 Task: Create a due date automation trigger when advanced on, on the tuesday after a card is due add fields with custom field "Resume" set to a number lower than 1 and greater than 10 at 11:00 AM.
Action: Mouse moved to (1390, 116)
Screenshot: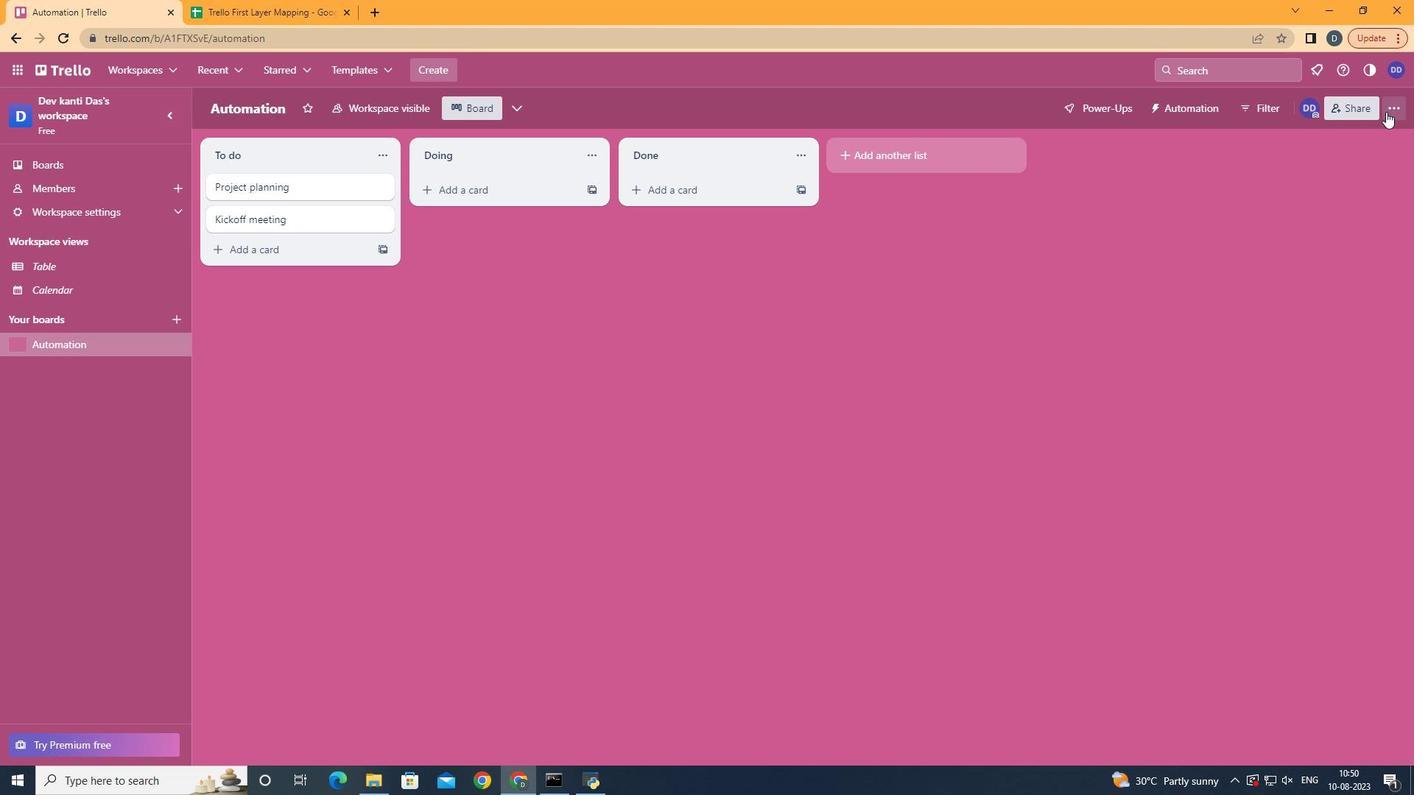 
Action: Mouse pressed left at (1390, 116)
Screenshot: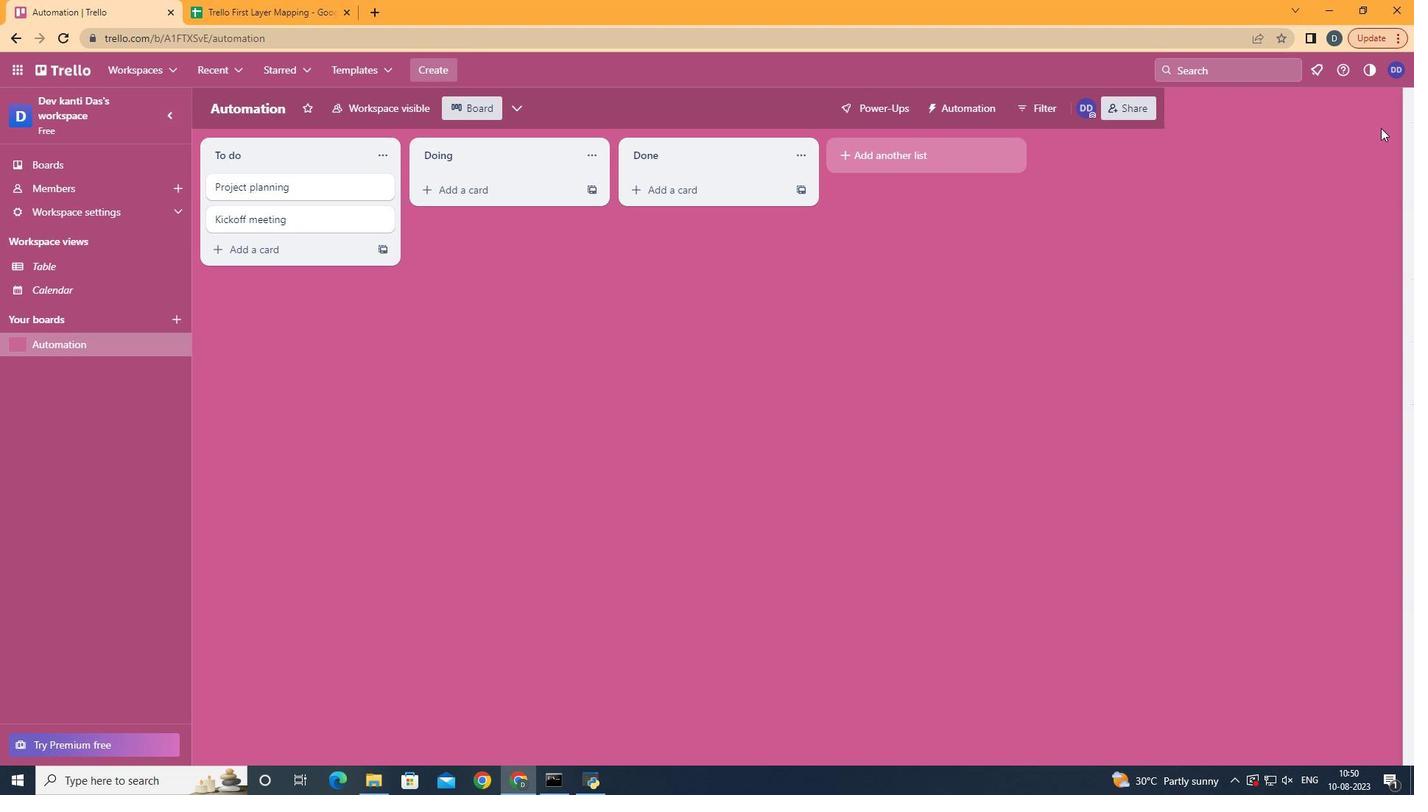 
Action: Mouse moved to (1308, 316)
Screenshot: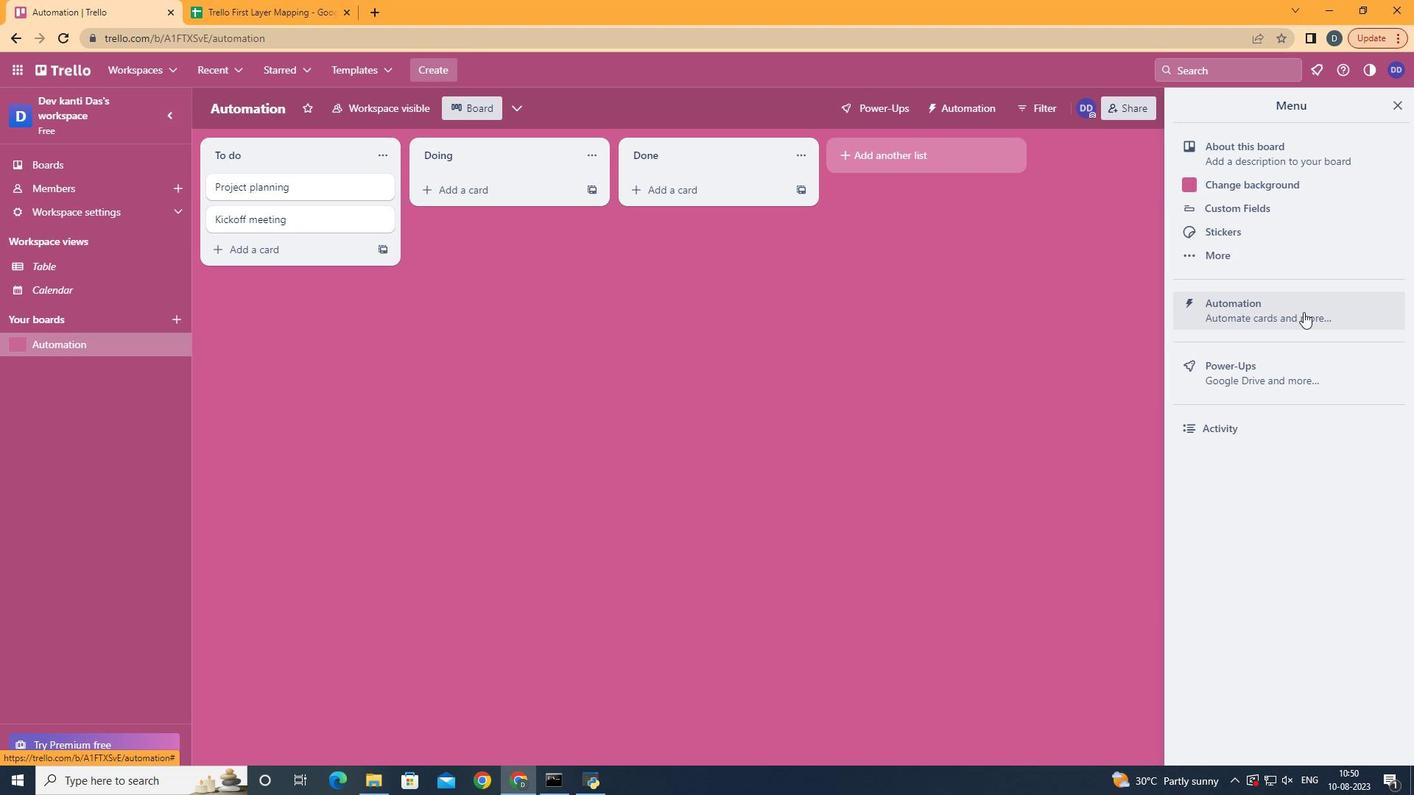 
Action: Mouse pressed left at (1308, 316)
Screenshot: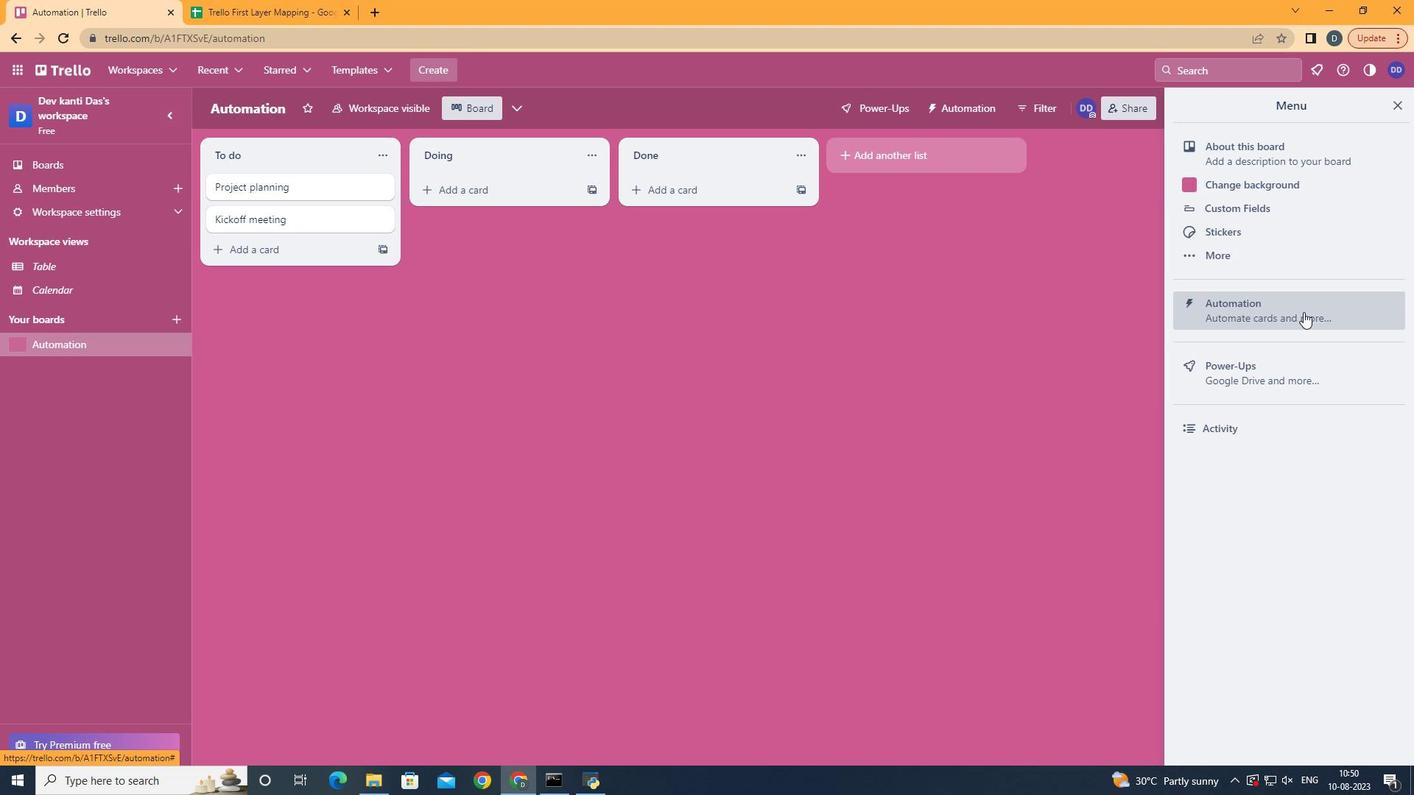 
Action: Mouse moved to (242, 296)
Screenshot: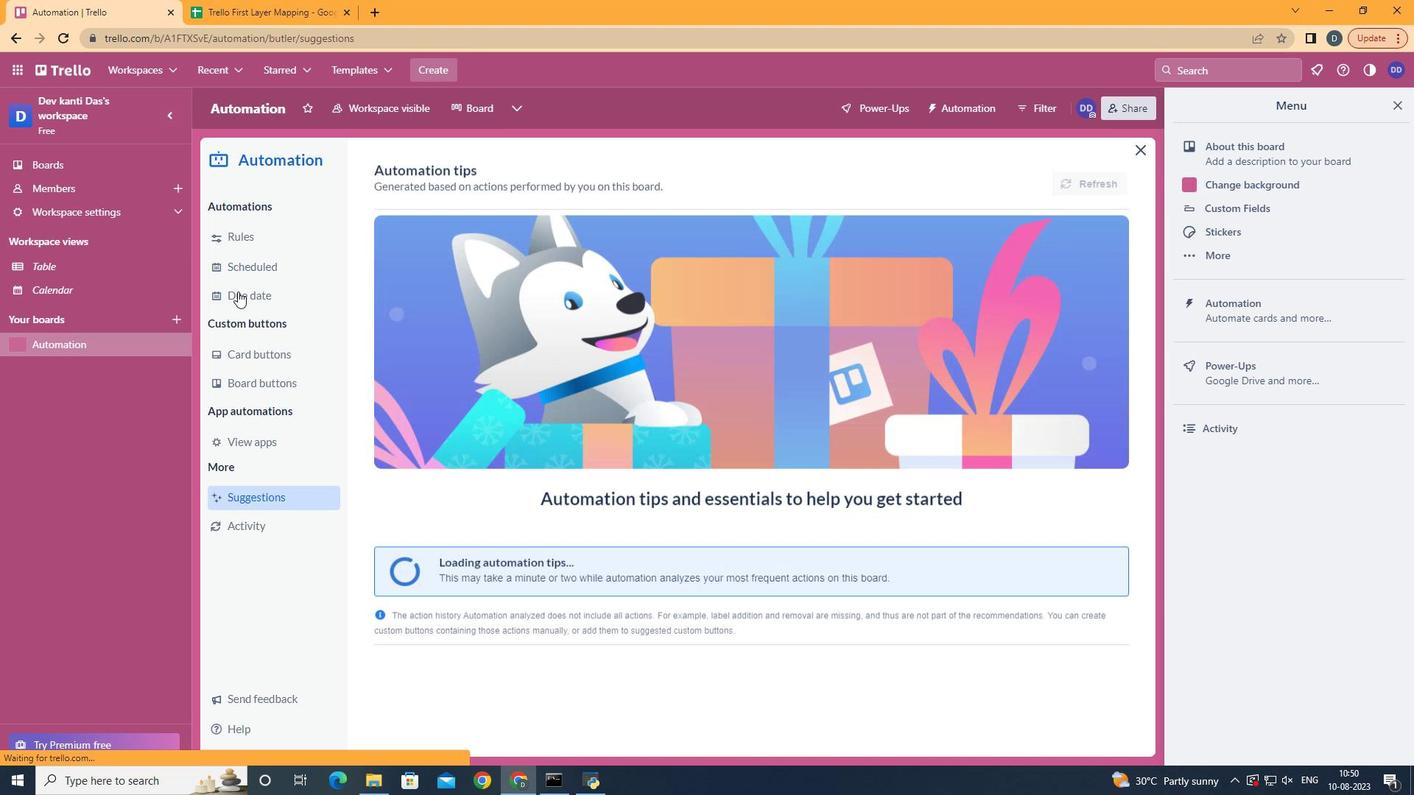 
Action: Mouse pressed left at (242, 296)
Screenshot: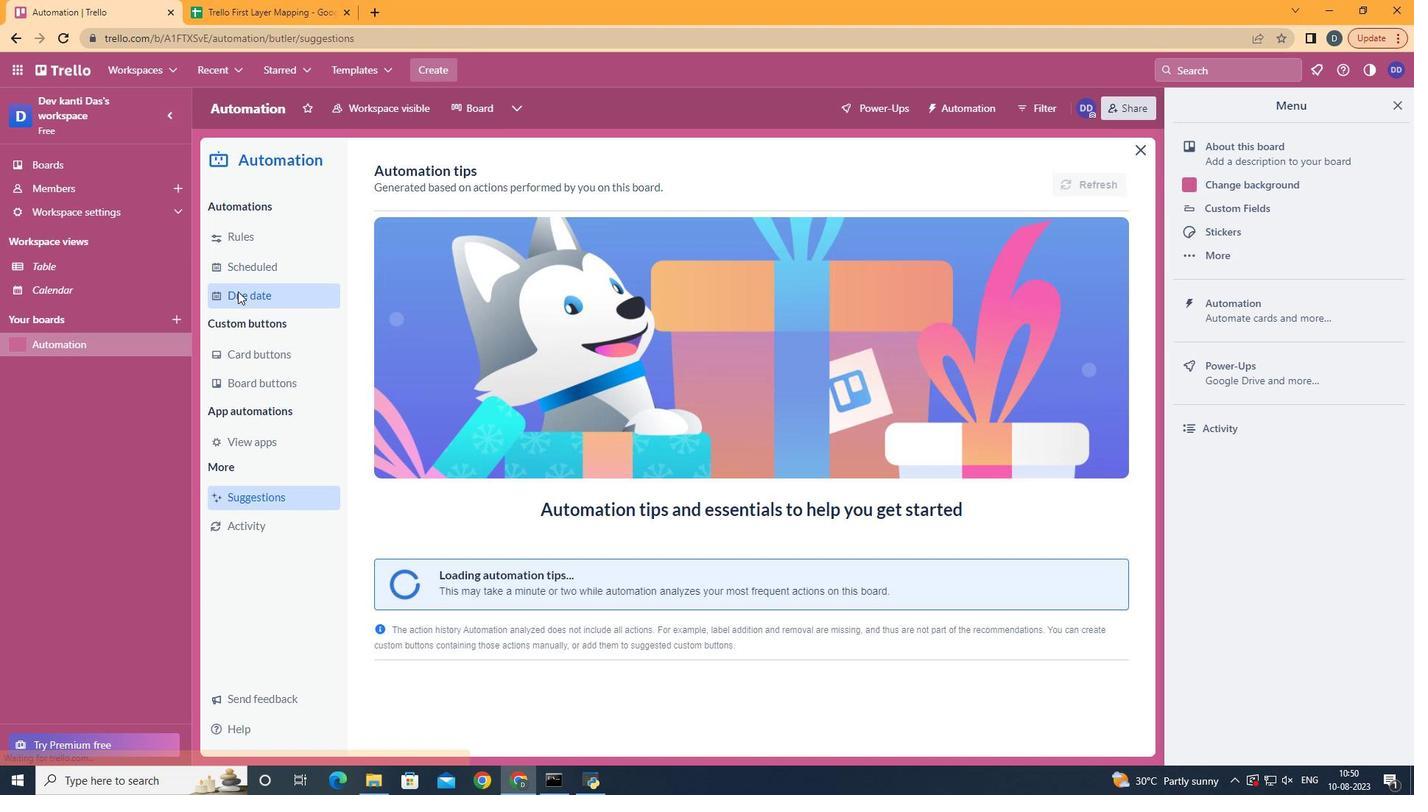 
Action: Mouse moved to (1032, 182)
Screenshot: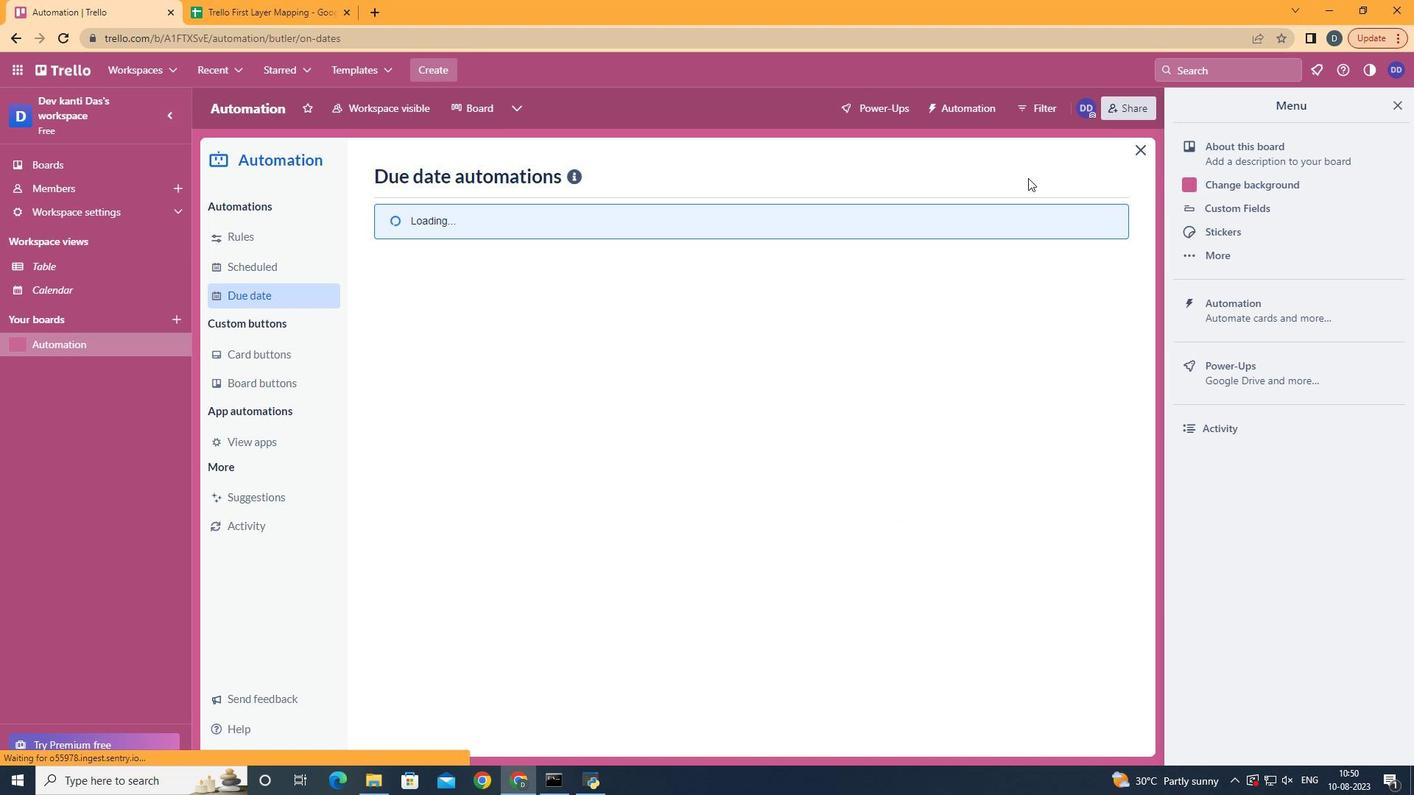 
Action: Mouse pressed left at (1032, 182)
Screenshot: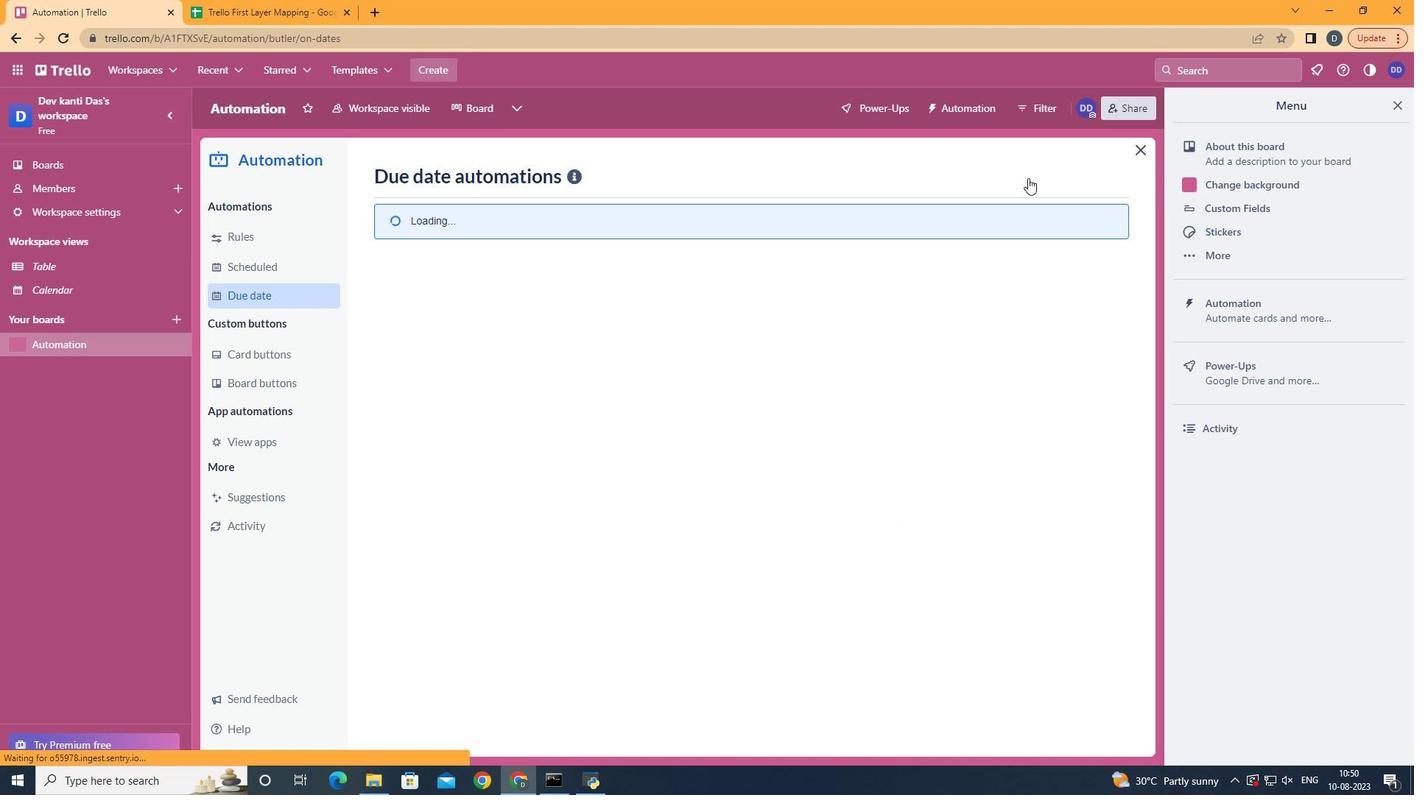 
Action: Mouse pressed left at (1032, 182)
Screenshot: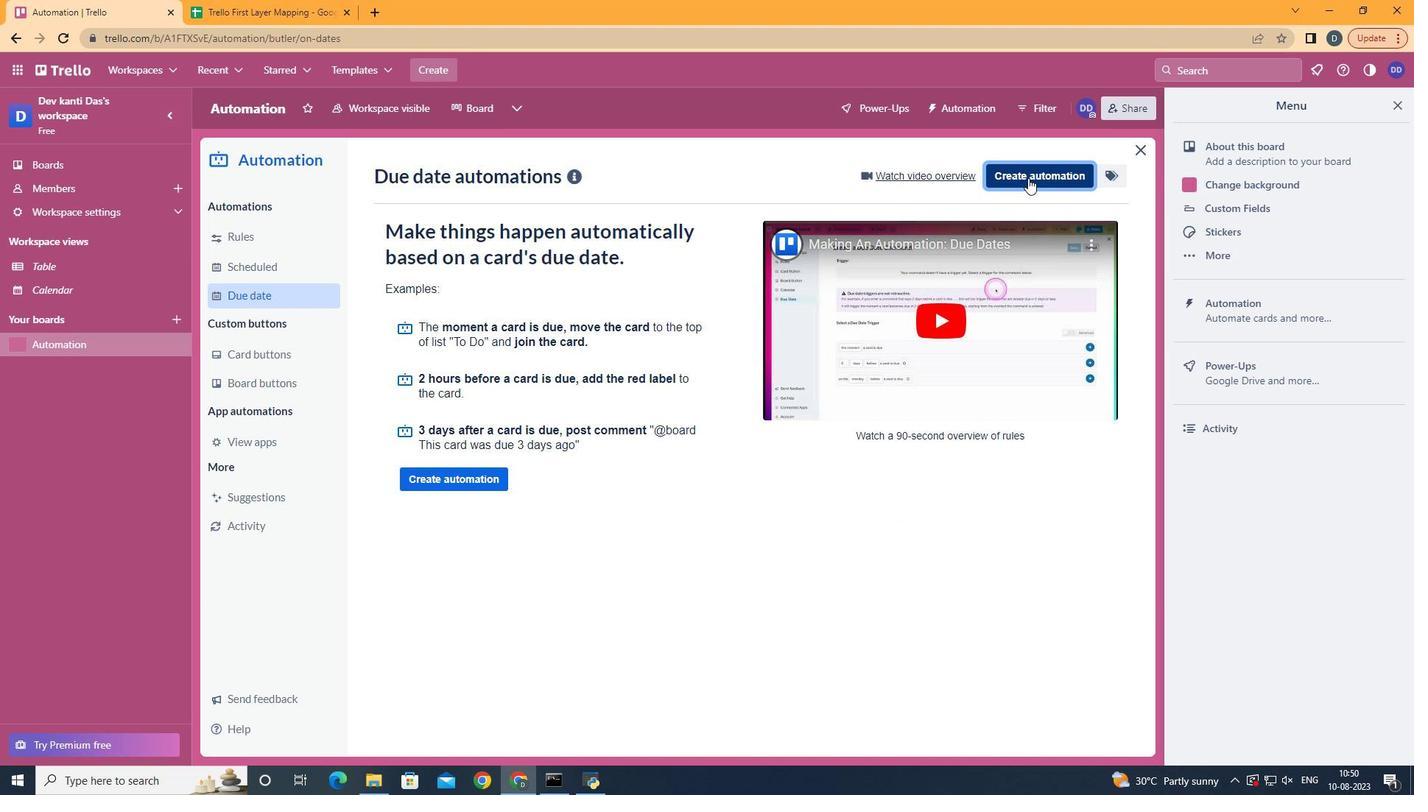 
Action: Mouse moved to (800, 322)
Screenshot: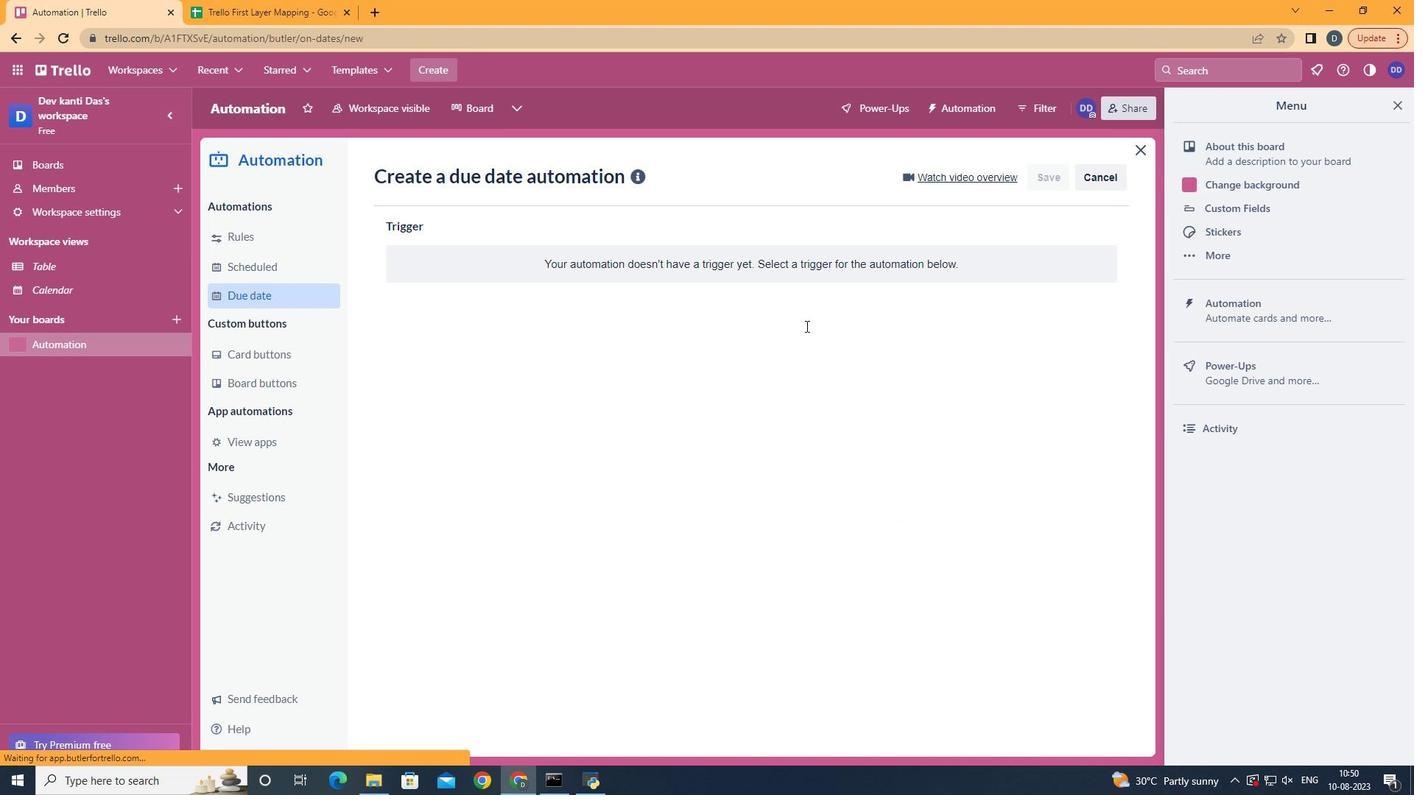
Action: Mouse pressed left at (800, 322)
Screenshot: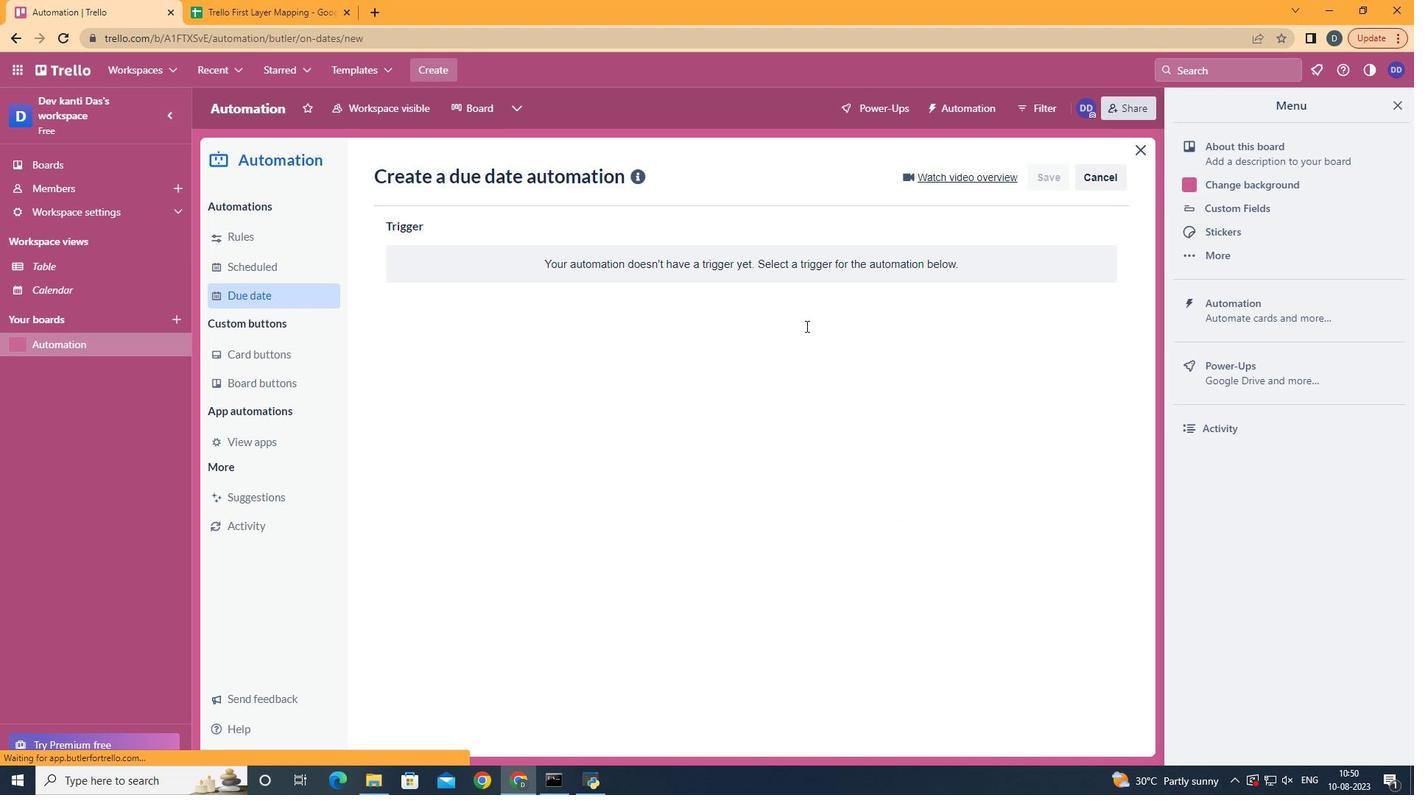 
Action: Mouse moved to (477, 422)
Screenshot: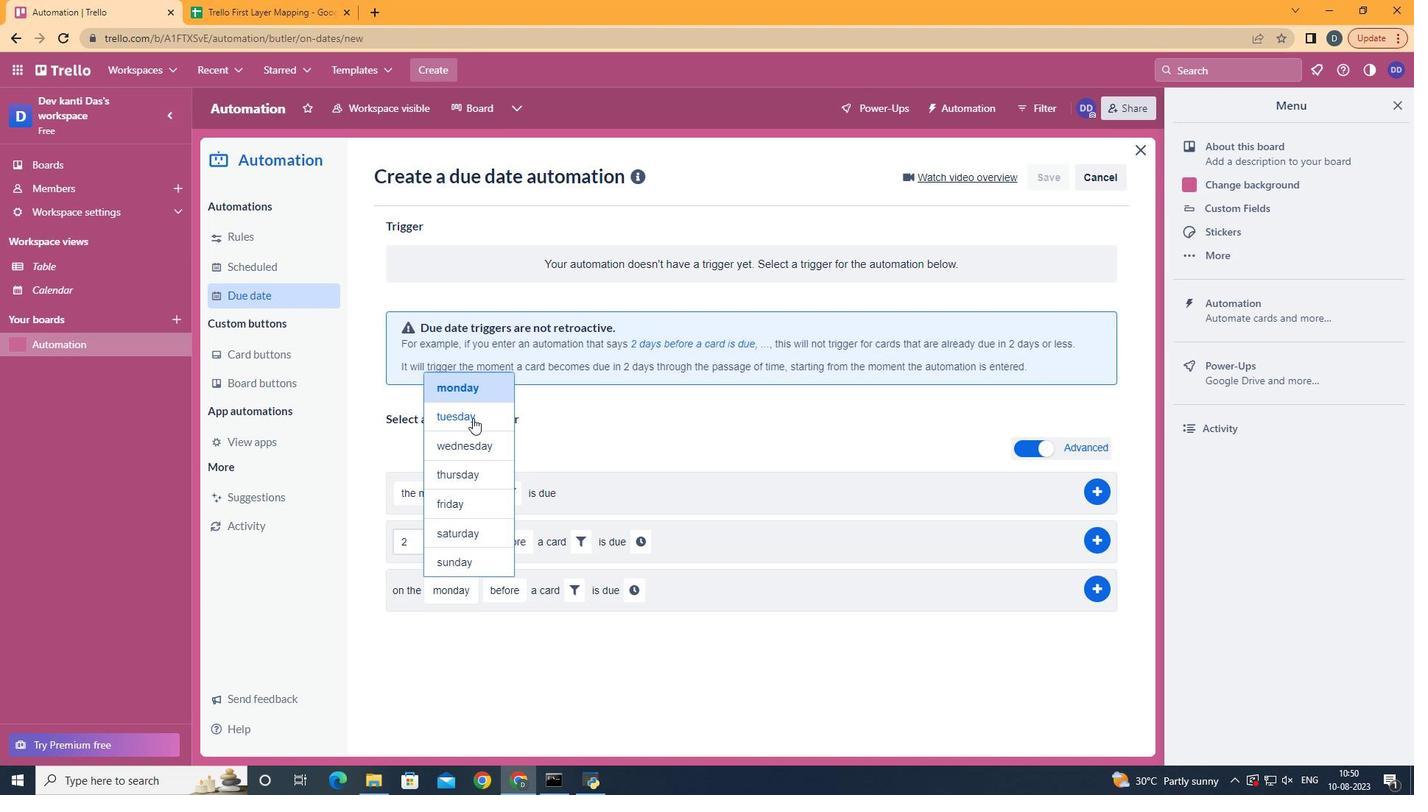 
Action: Mouse pressed left at (477, 422)
Screenshot: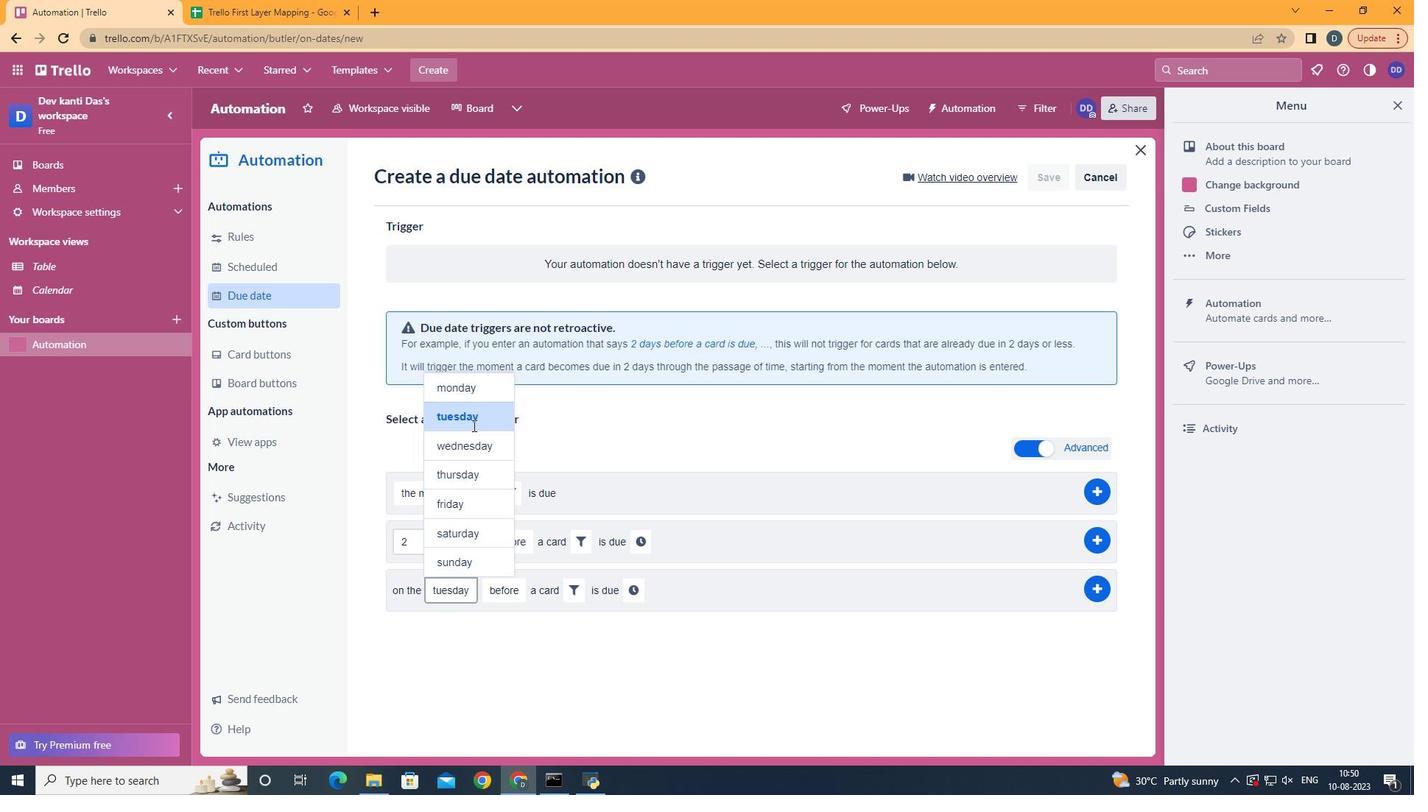 
Action: Mouse moved to (525, 647)
Screenshot: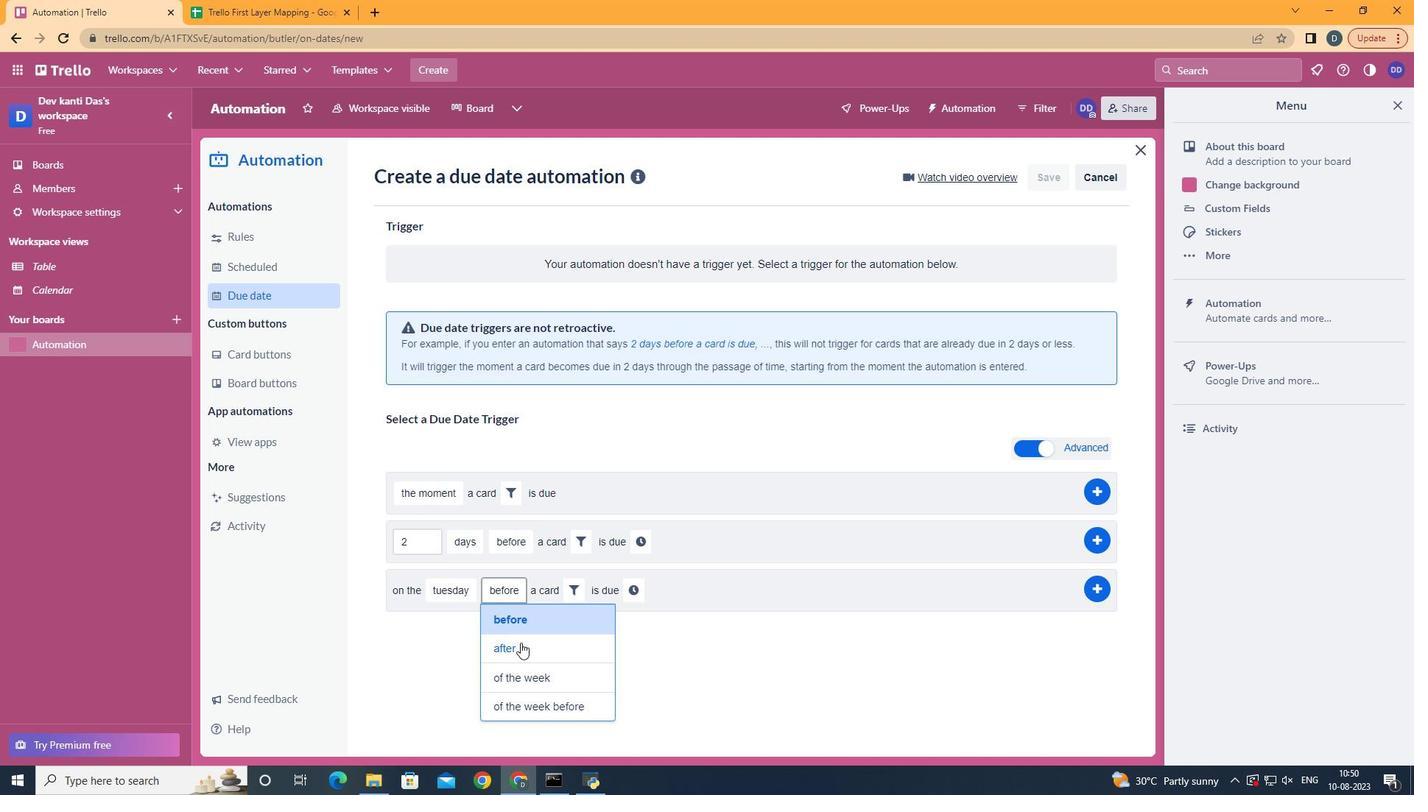 
Action: Mouse pressed left at (525, 647)
Screenshot: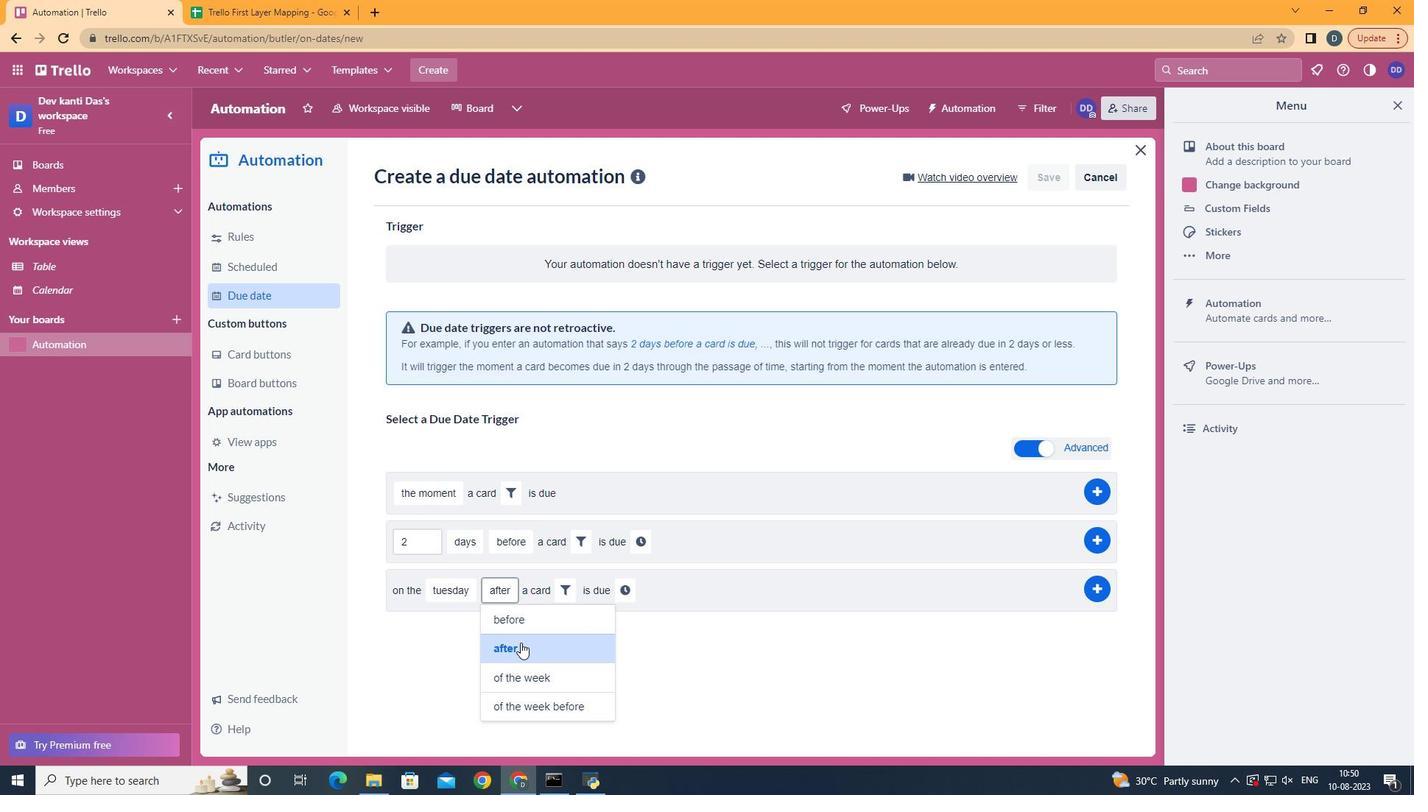 
Action: Mouse moved to (565, 604)
Screenshot: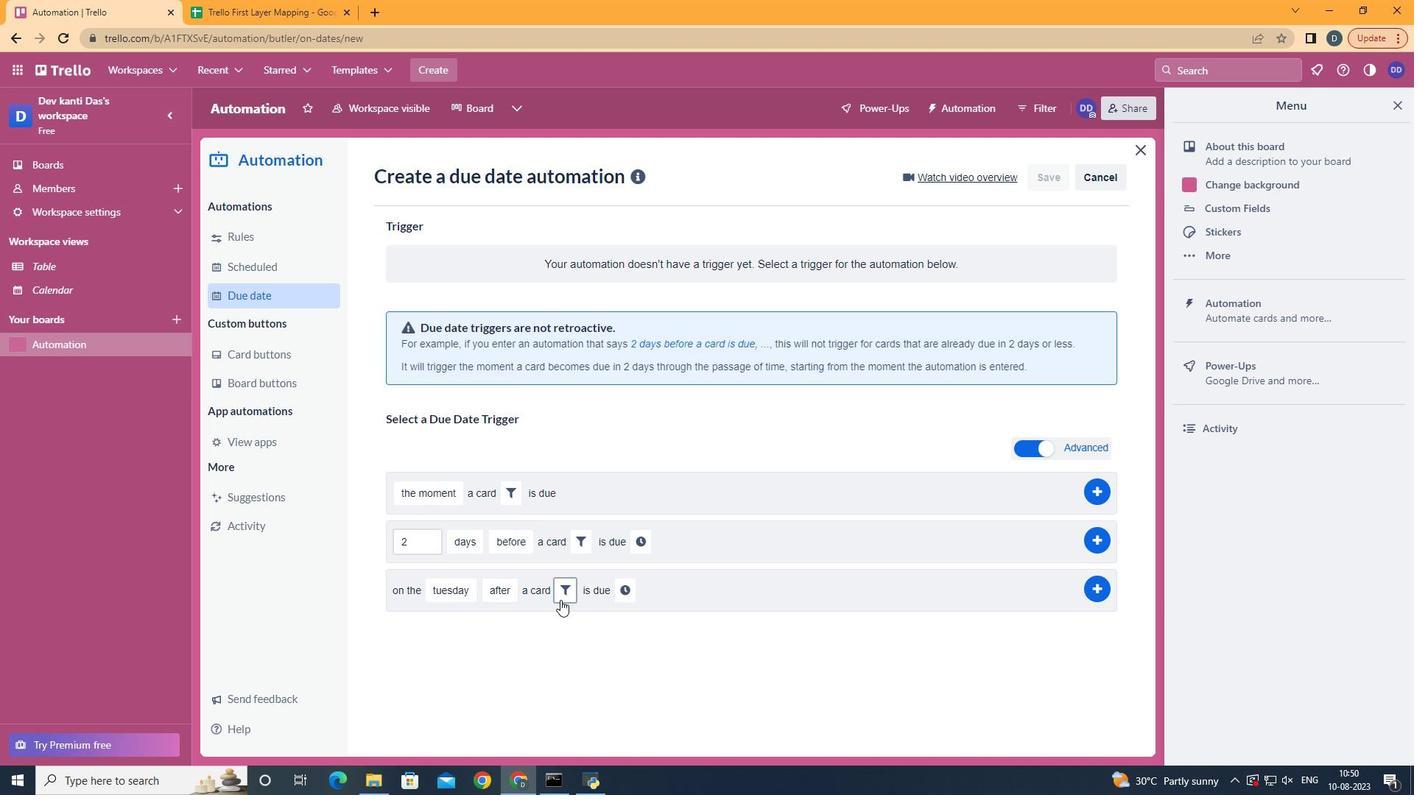 
Action: Mouse pressed left at (565, 604)
Screenshot: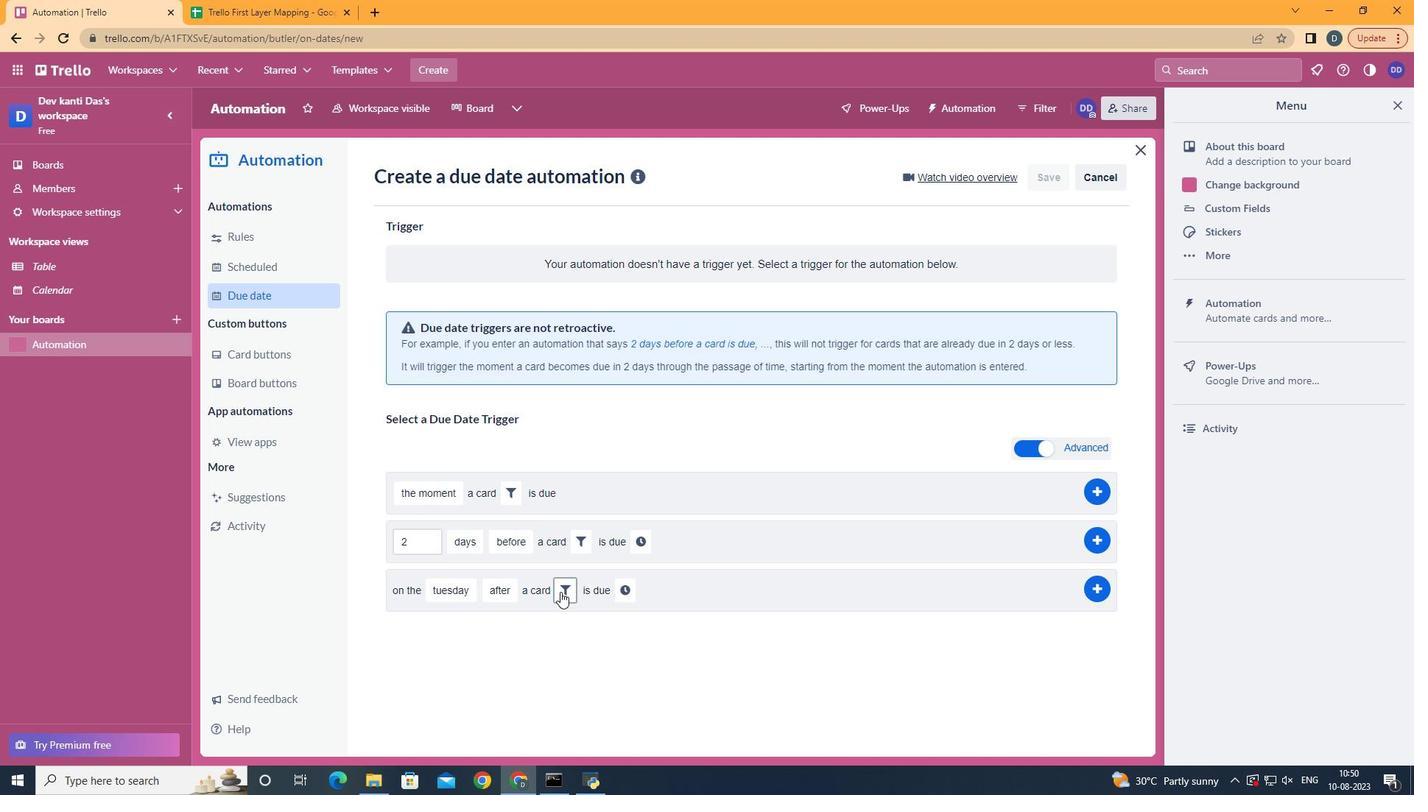 
Action: Mouse moved to (813, 636)
Screenshot: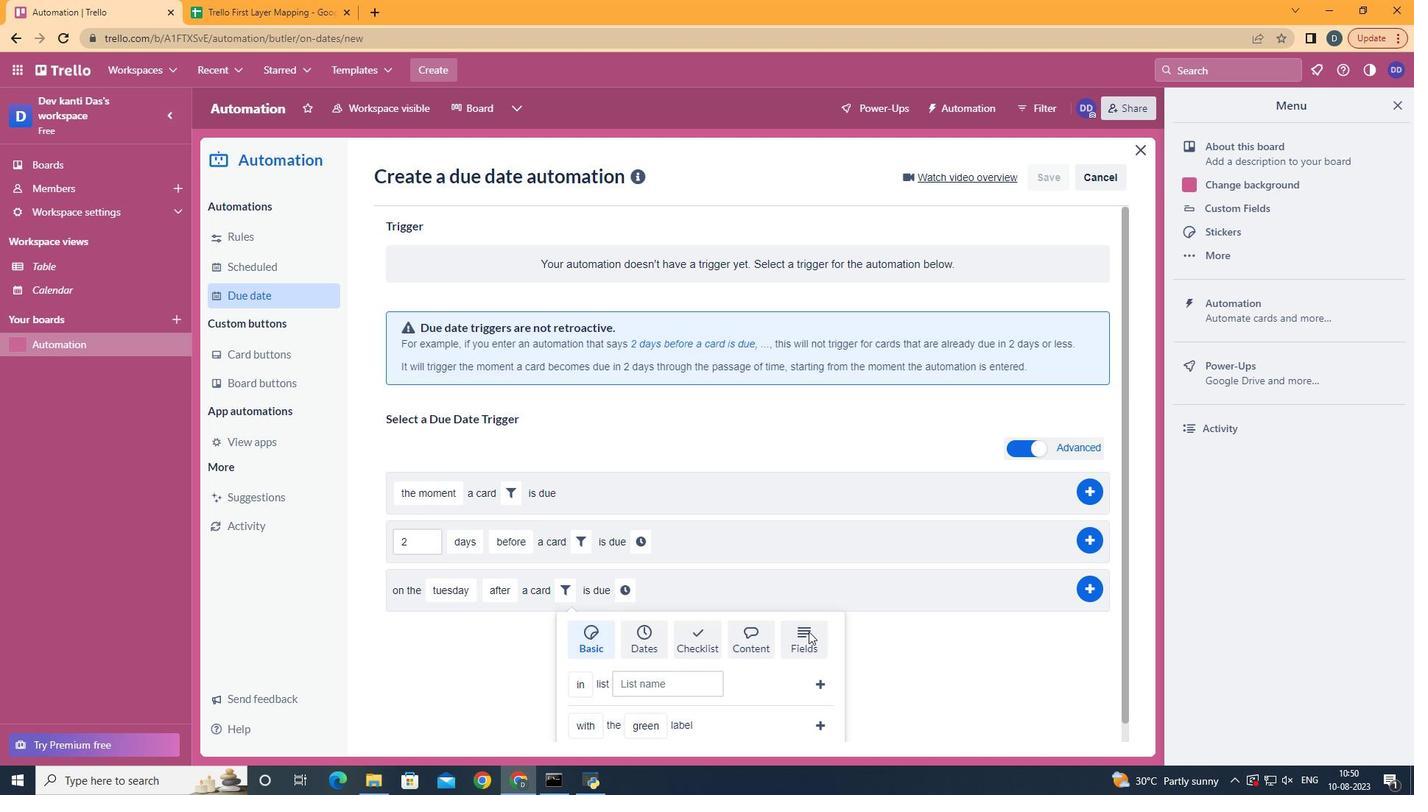 
Action: Mouse pressed left at (813, 636)
Screenshot: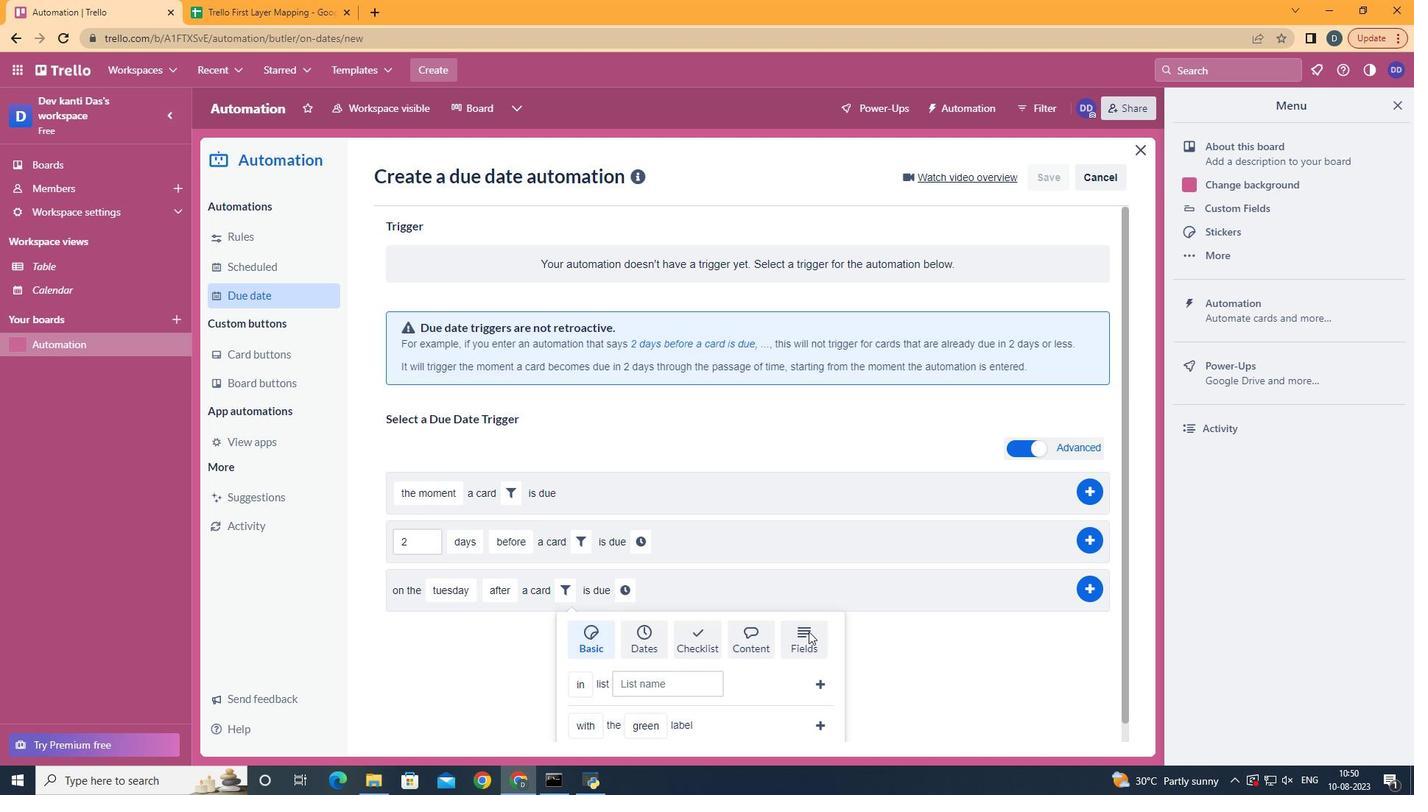 
Action: Mouse moved to (813, 636)
Screenshot: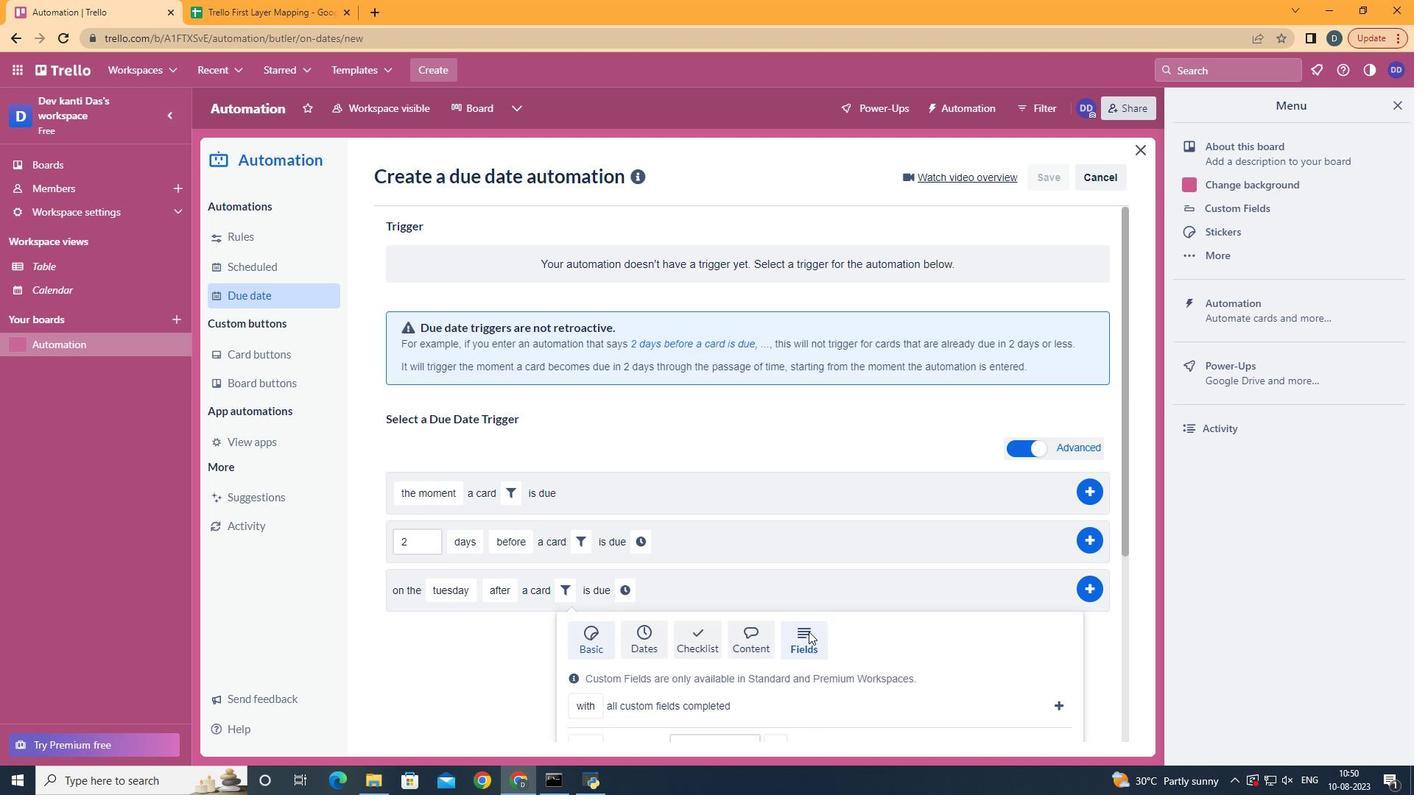 
Action: Mouse scrolled (813, 635) with delta (0, 0)
Screenshot: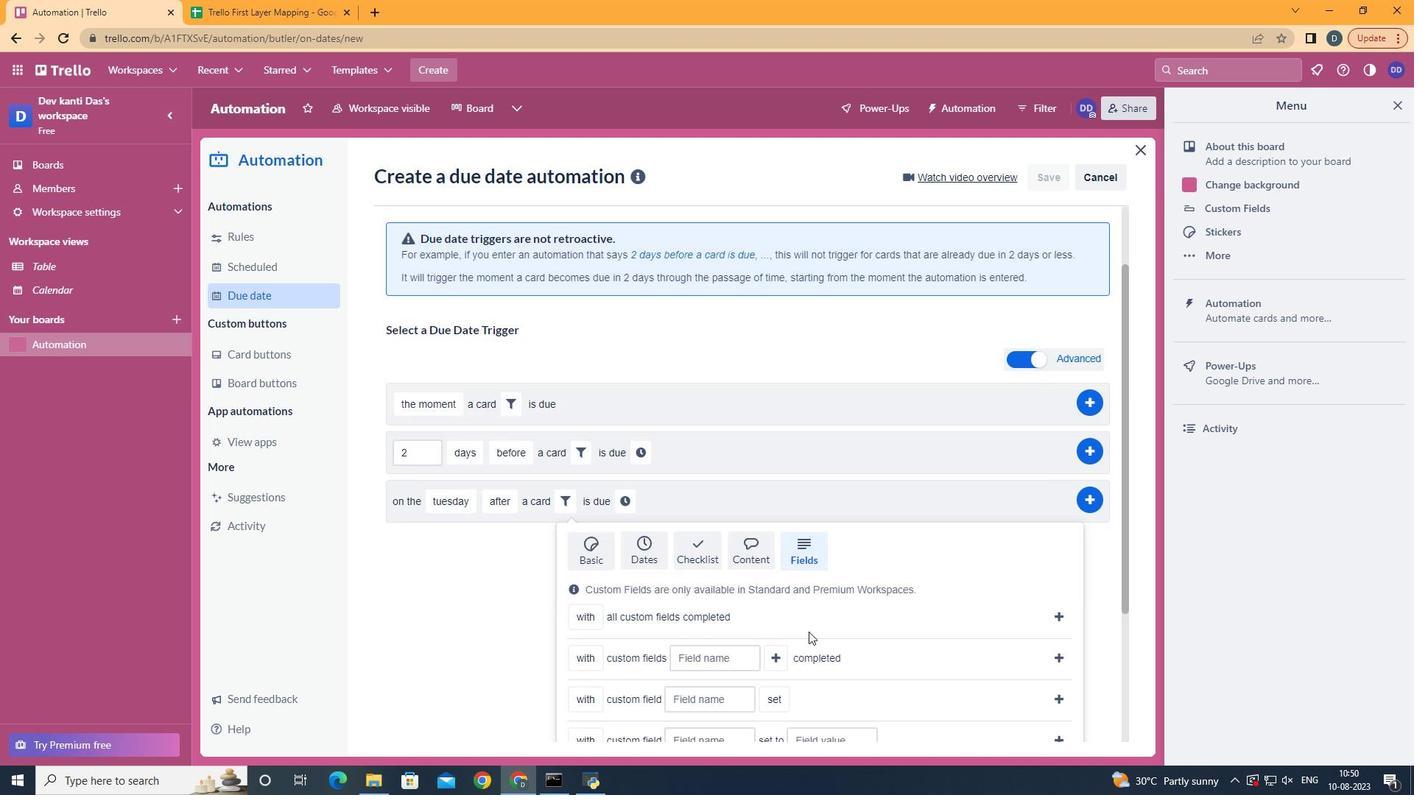 
Action: Mouse scrolled (813, 635) with delta (0, 0)
Screenshot: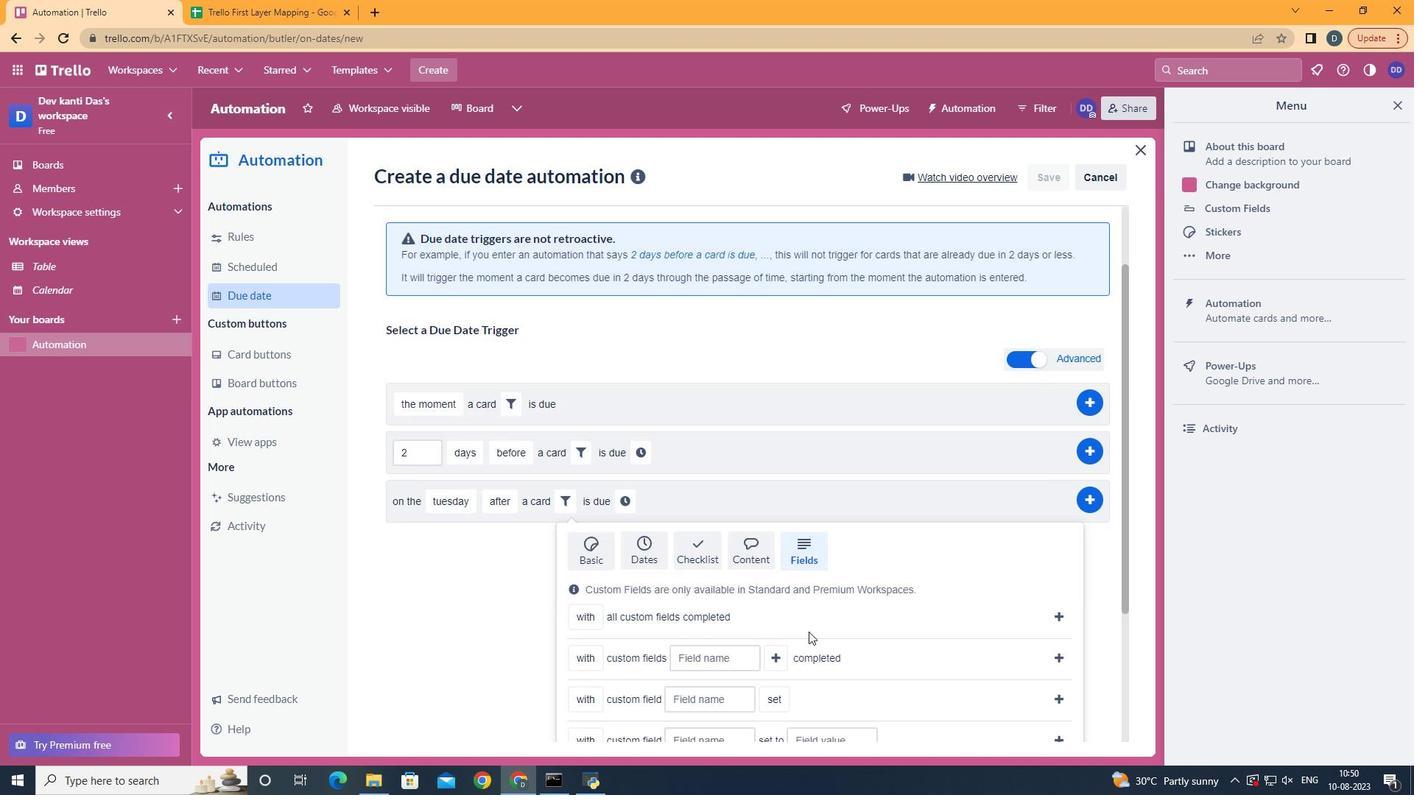 
Action: Mouse scrolled (813, 635) with delta (0, 0)
Screenshot: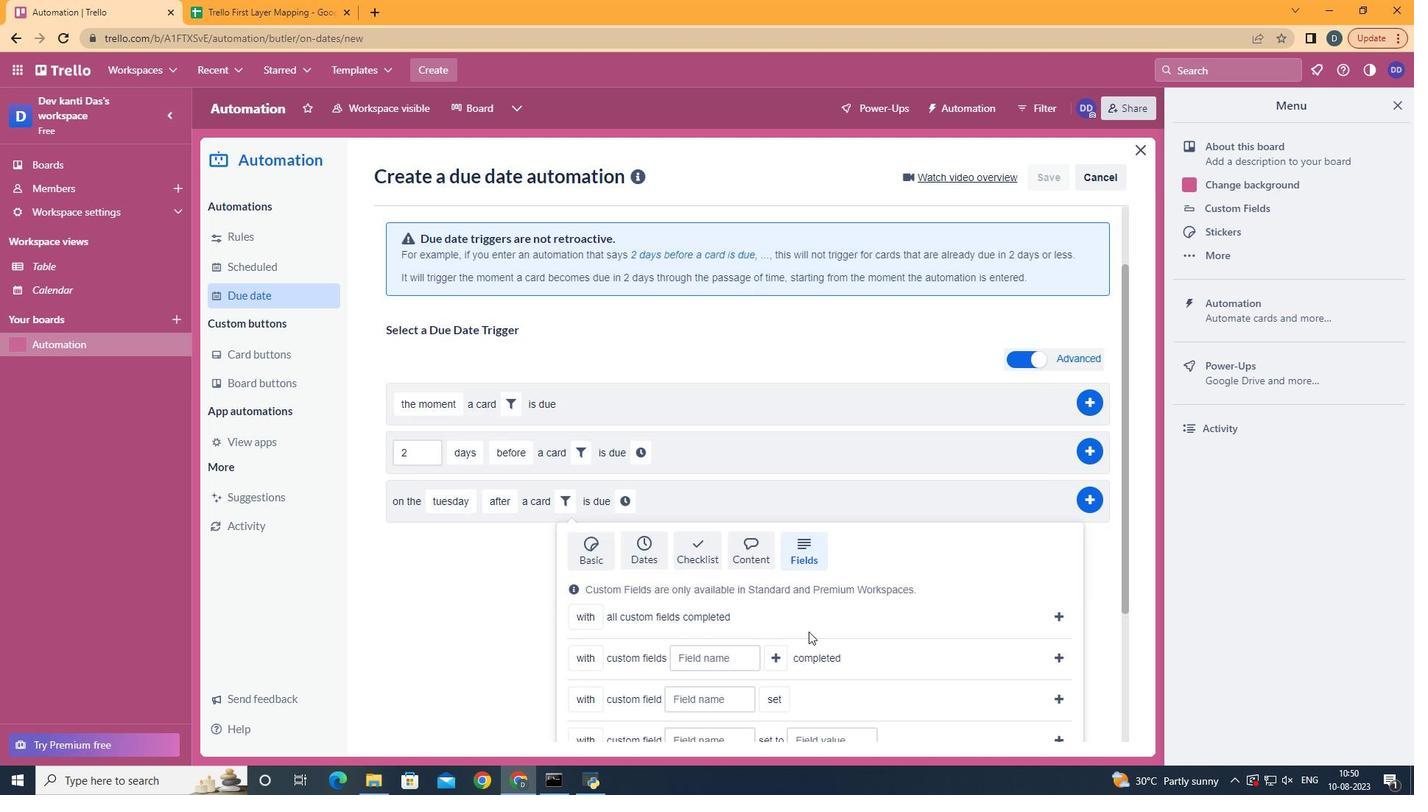 
Action: Mouse scrolled (813, 635) with delta (0, 0)
Screenshot: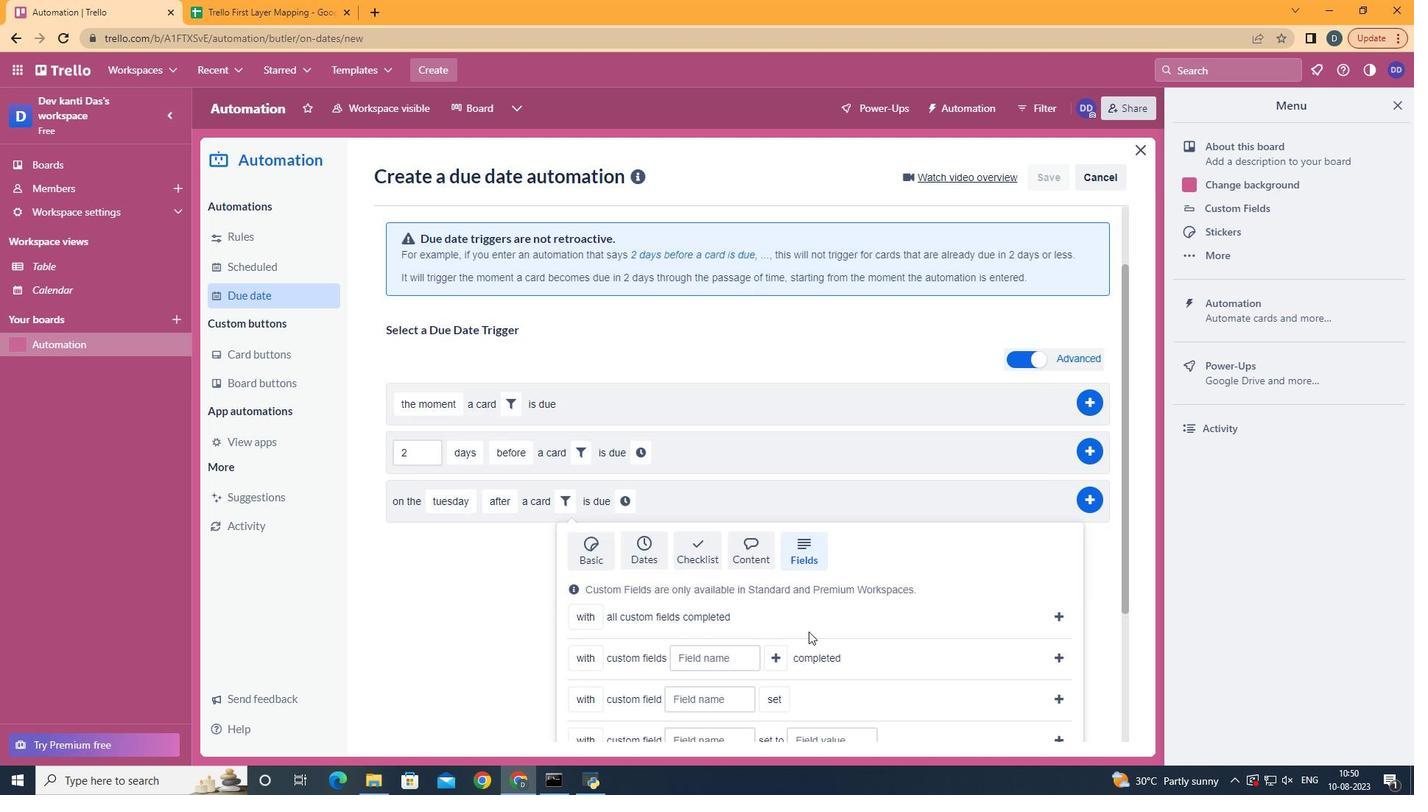 
Action: Mouse scrolled (813, 635) with delta (0, 0)
Screenshot: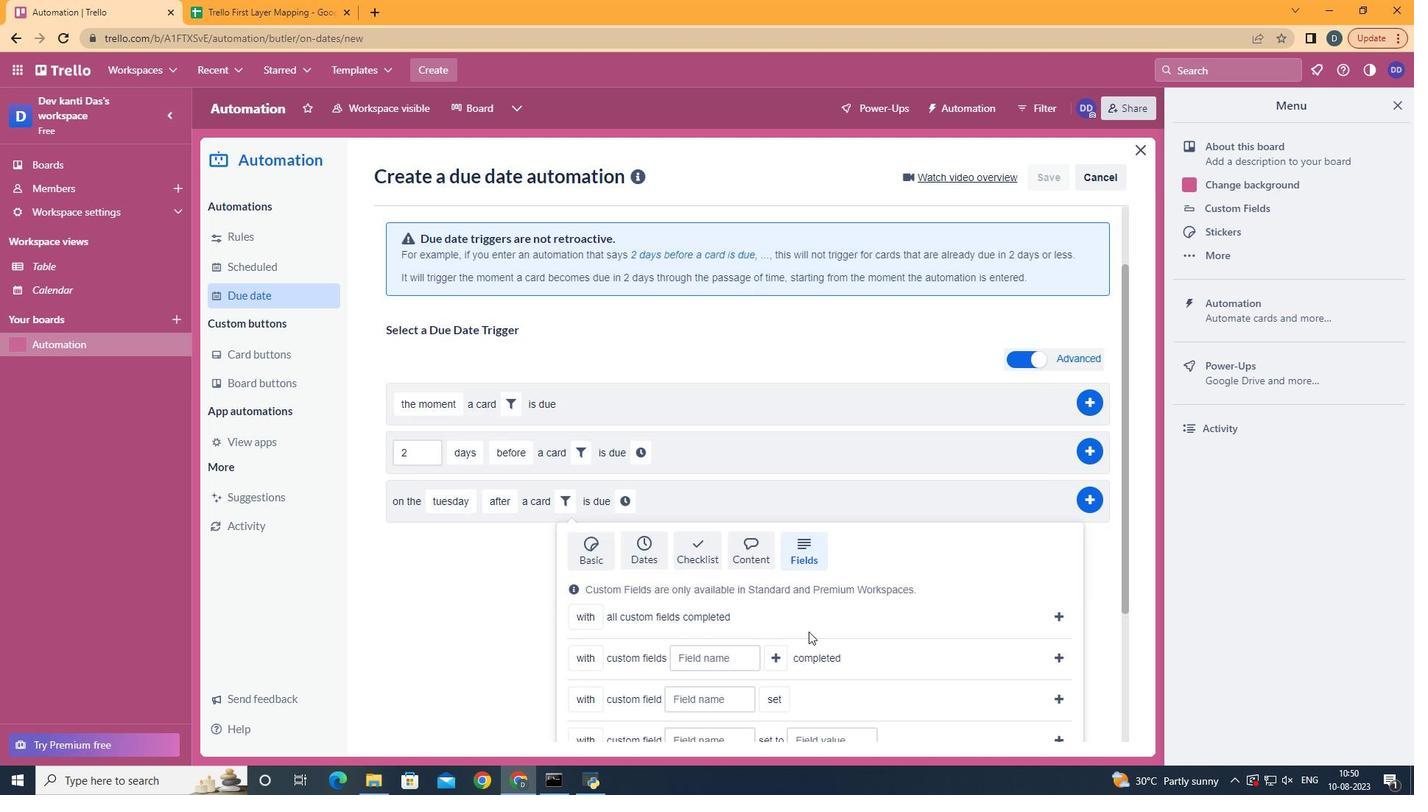 
Action: Mouse moved to (607, 653)
Screenshot: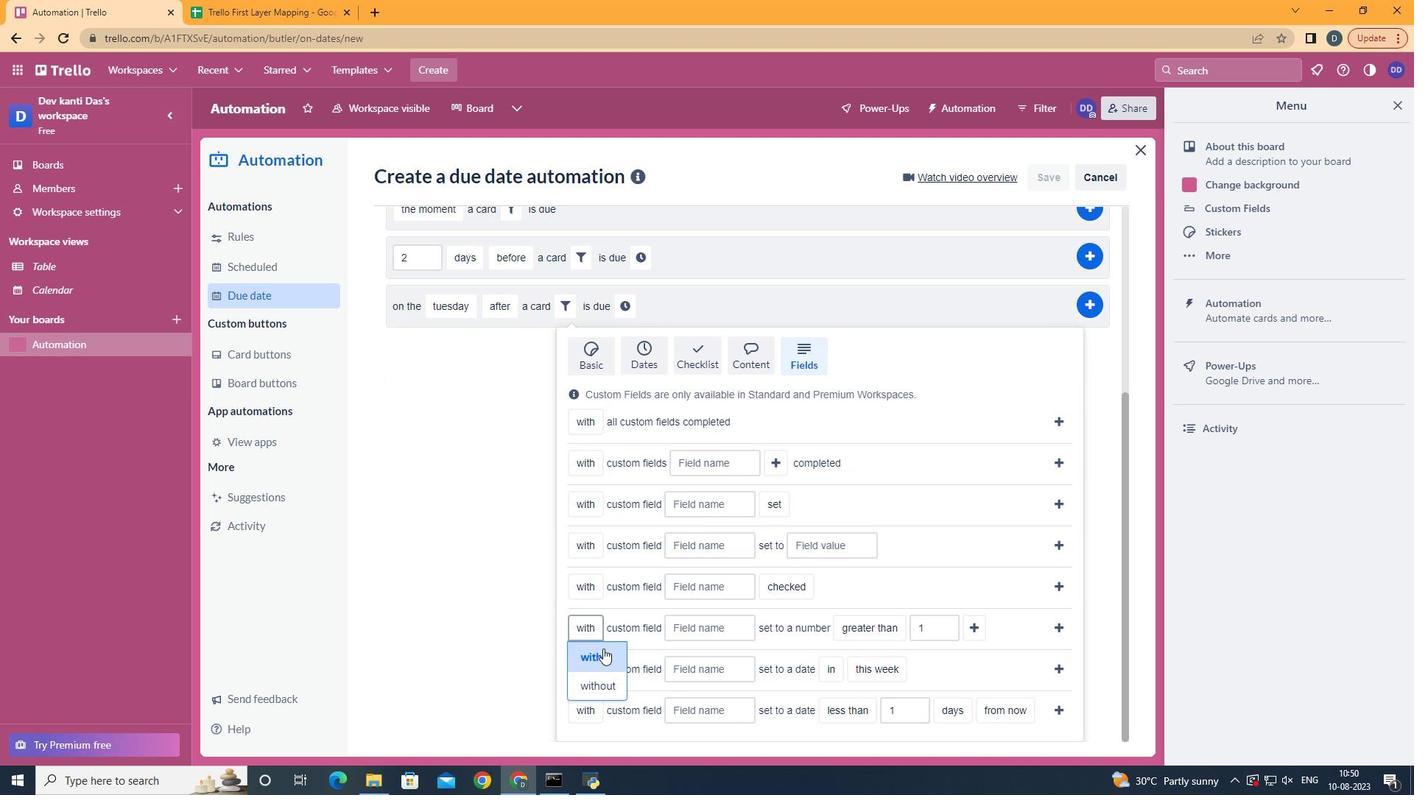 
Action: Mouse pressed left at (607, 653)
Screenshot: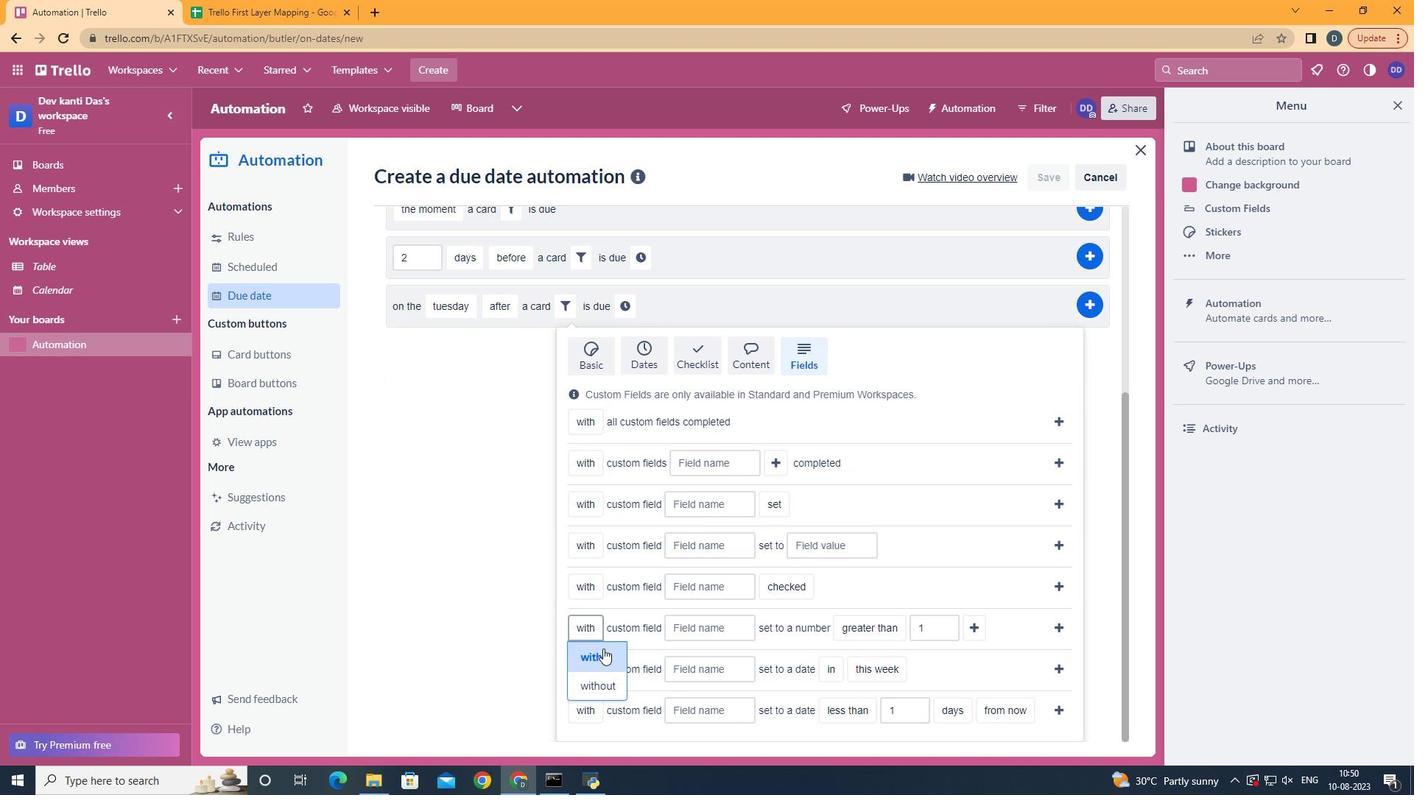 
Action: Mouse moved to (728, 620)
Screenshot: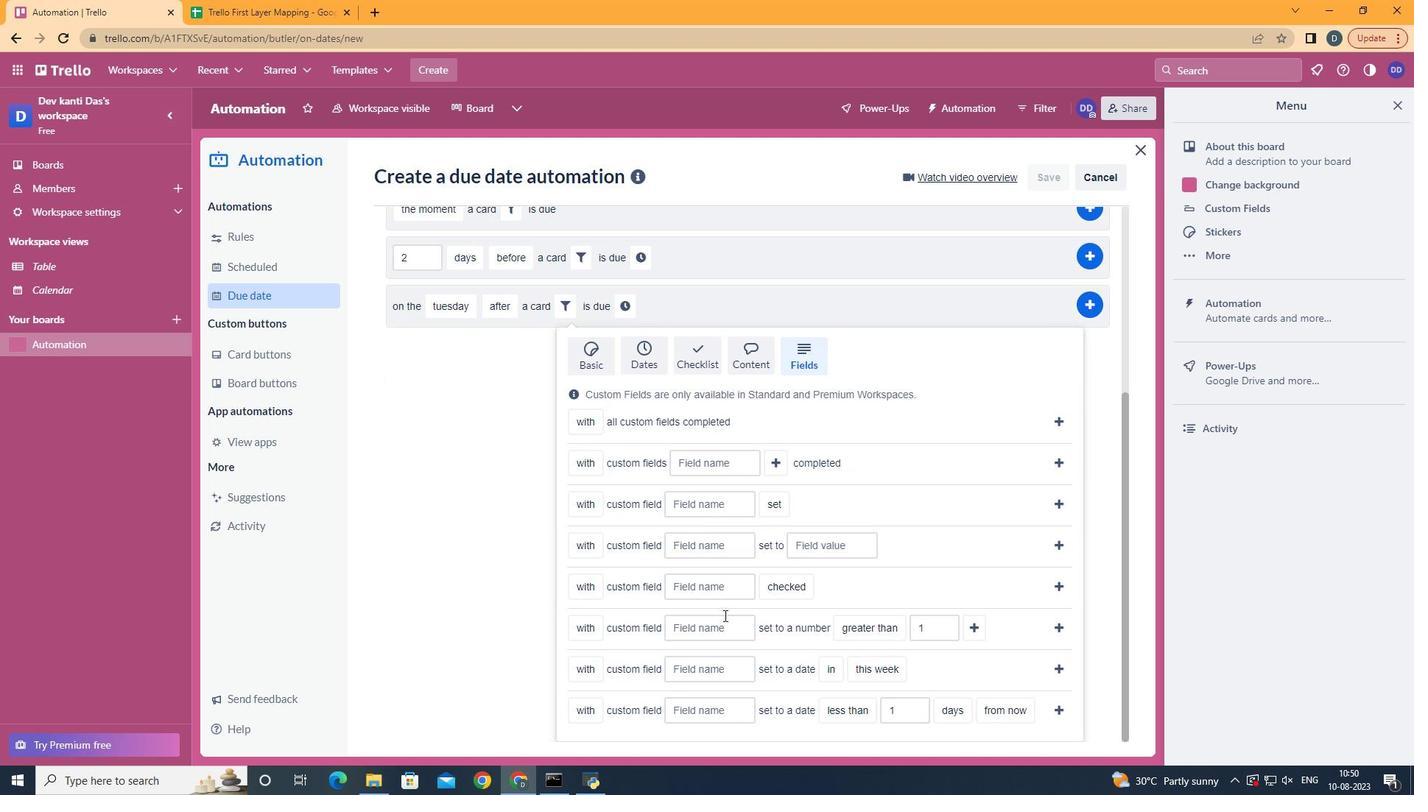 
Action: Mouse pressed left at (728, 620)
Screenshot: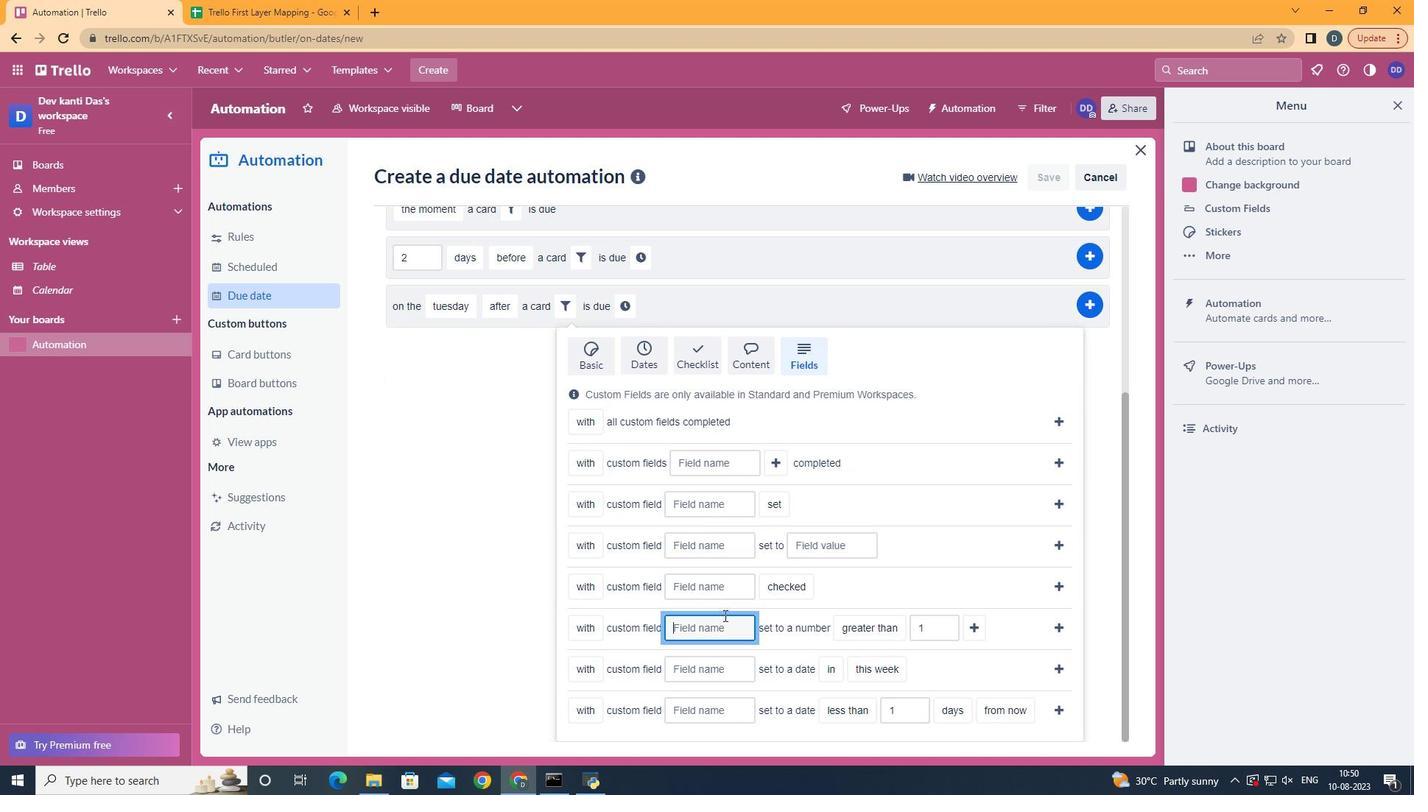 
Action: Key pressed <Key.shift>Resume
Screenshot: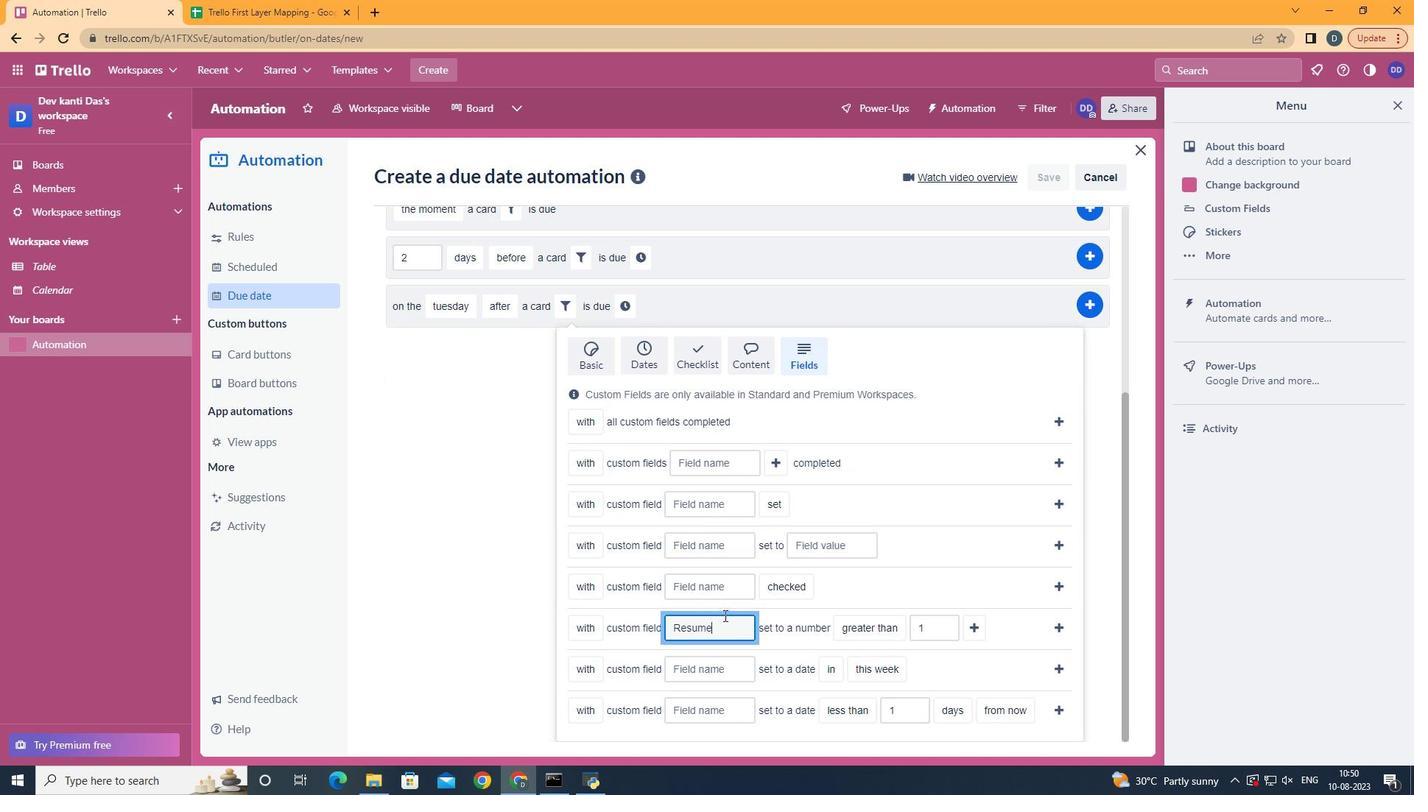 
Action: Mouse moved to (901, 577)
Screenshot: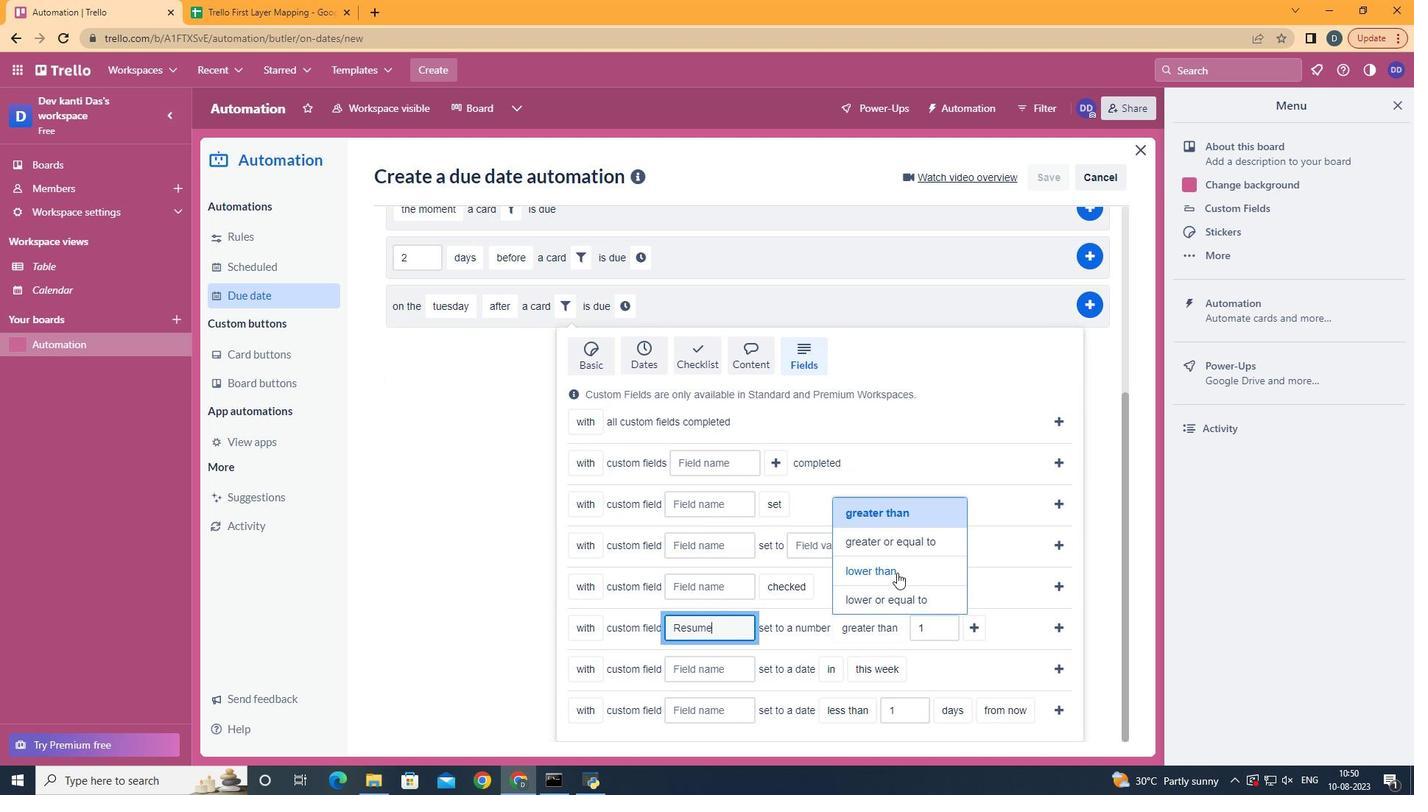 
Action: Mouse pressed left at (901, 577)
Screenshot: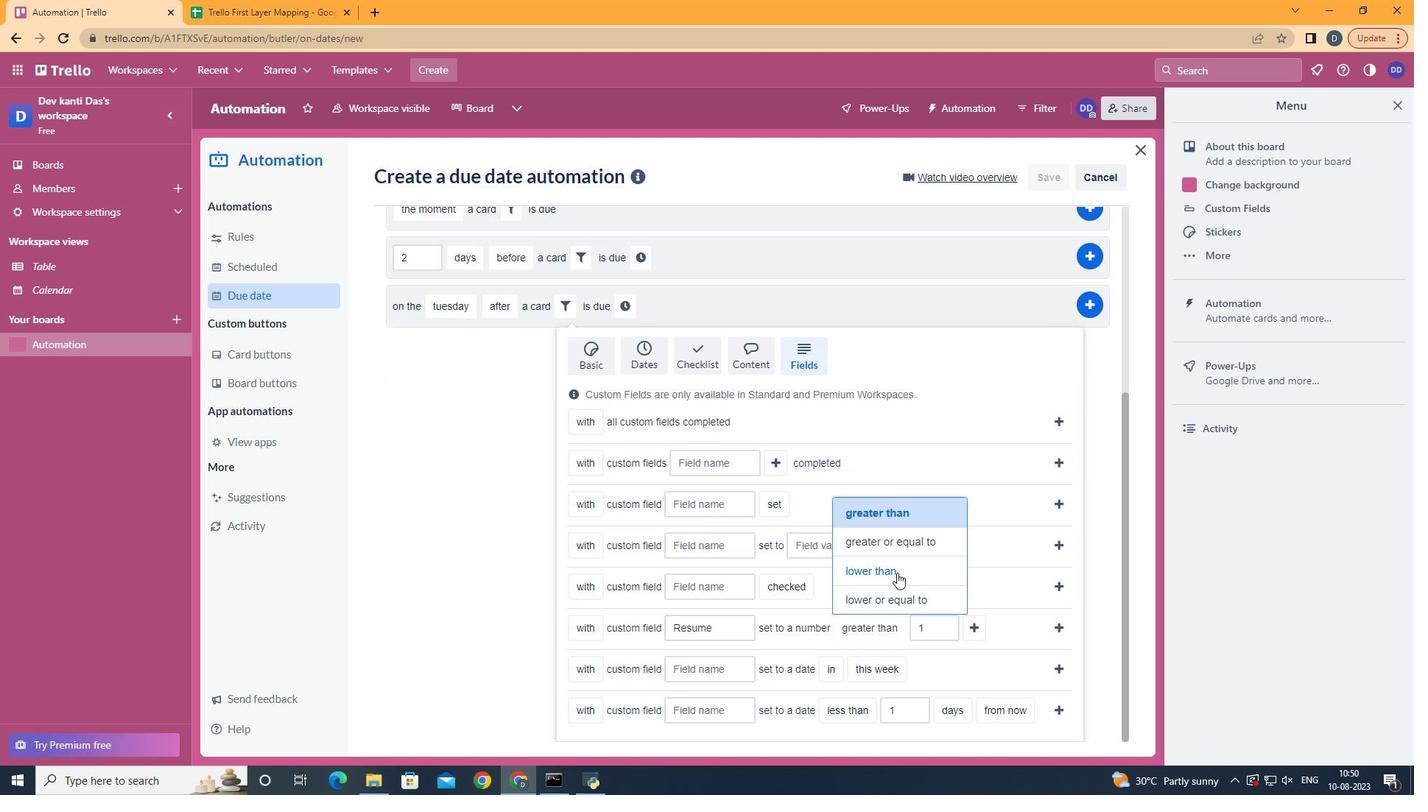 
Action: Mouse moved to (973, 640)
Screenshot: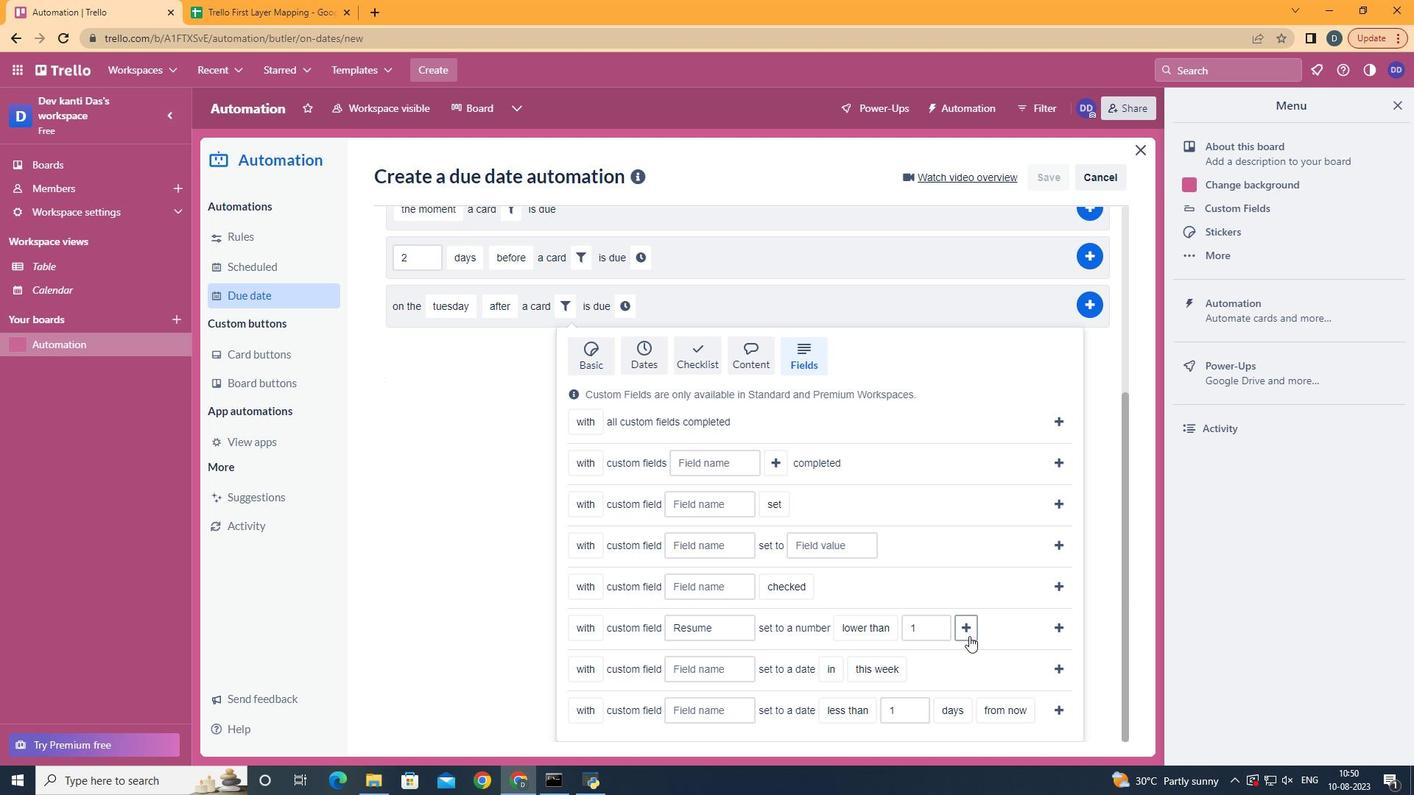 
Action: Mouse pressed left at (973, 640)
Screenshot: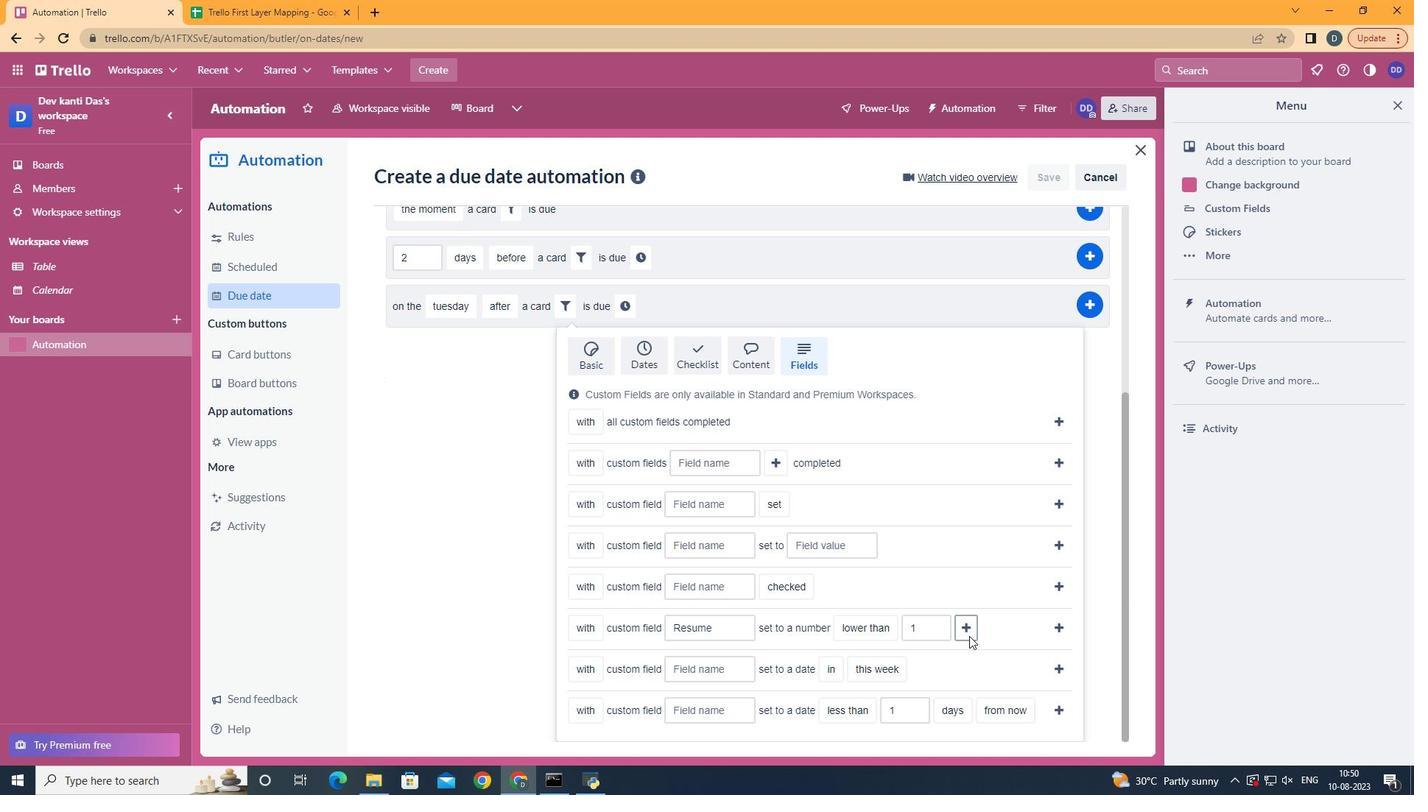 
Action: Mouse moved to (664, 597)
Screenshot: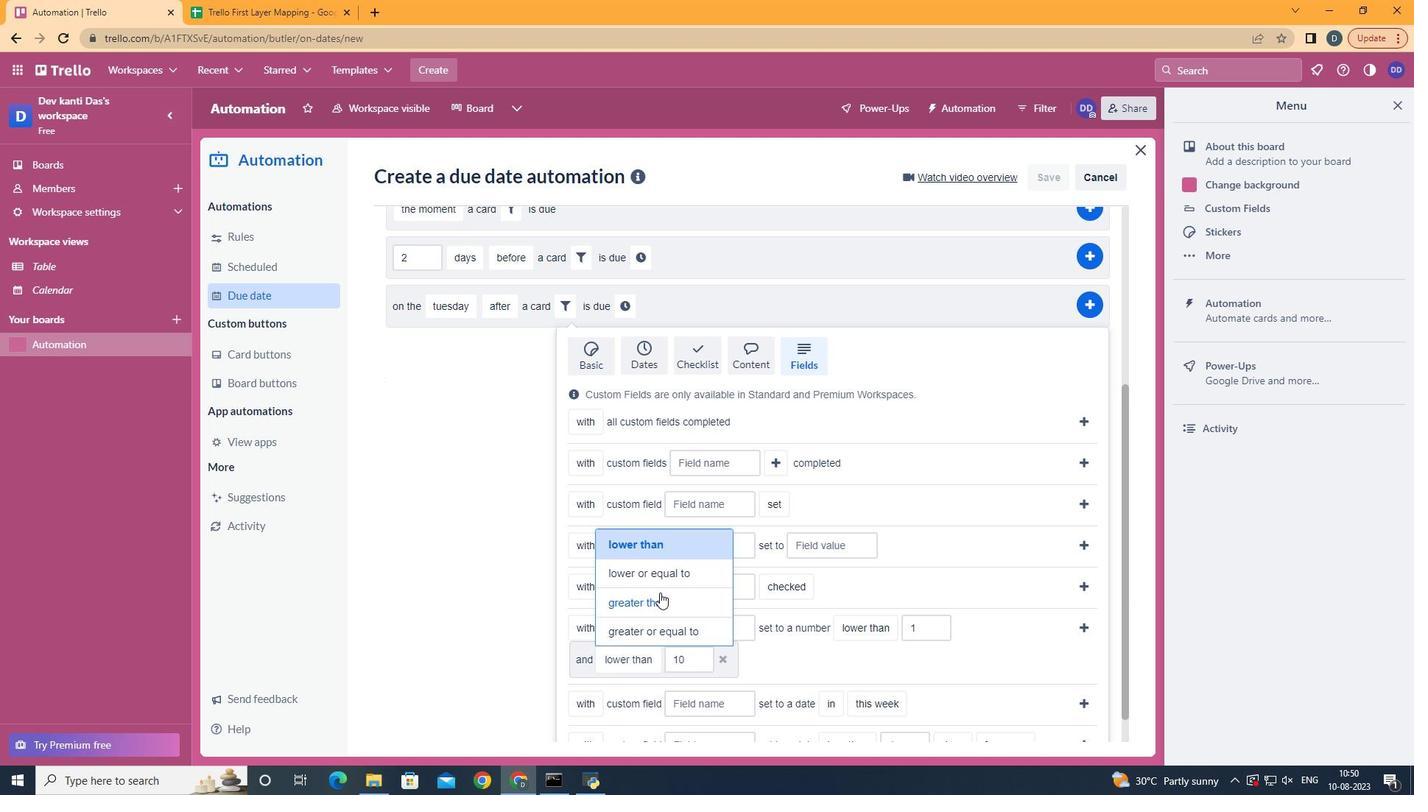 
Action: Mouse pressed left at (664, 597)
Screenshot: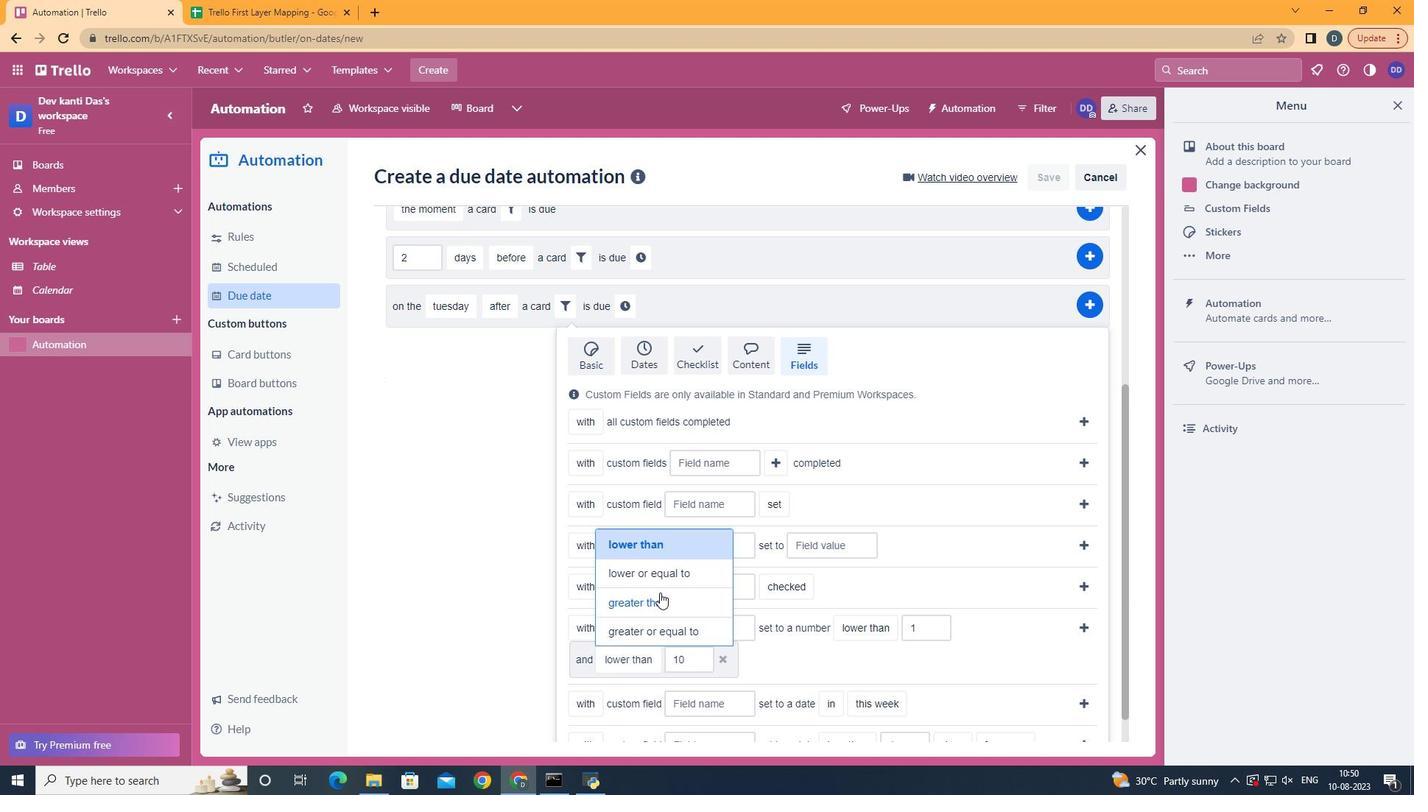 
Action: Mouse moved to (1085, 630)
Screenshot: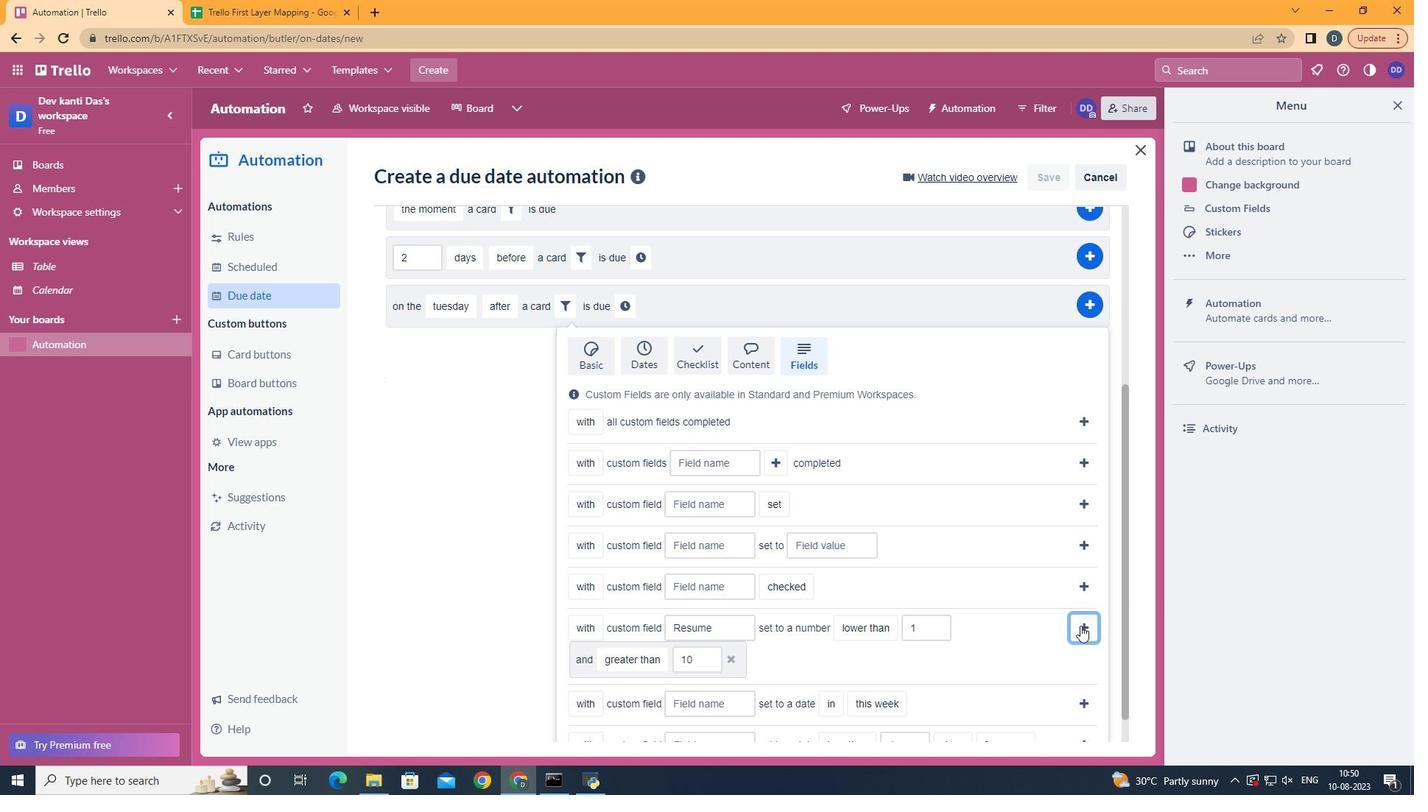 
Action: Mouse pressed left at (1085, 630)
Screenshot: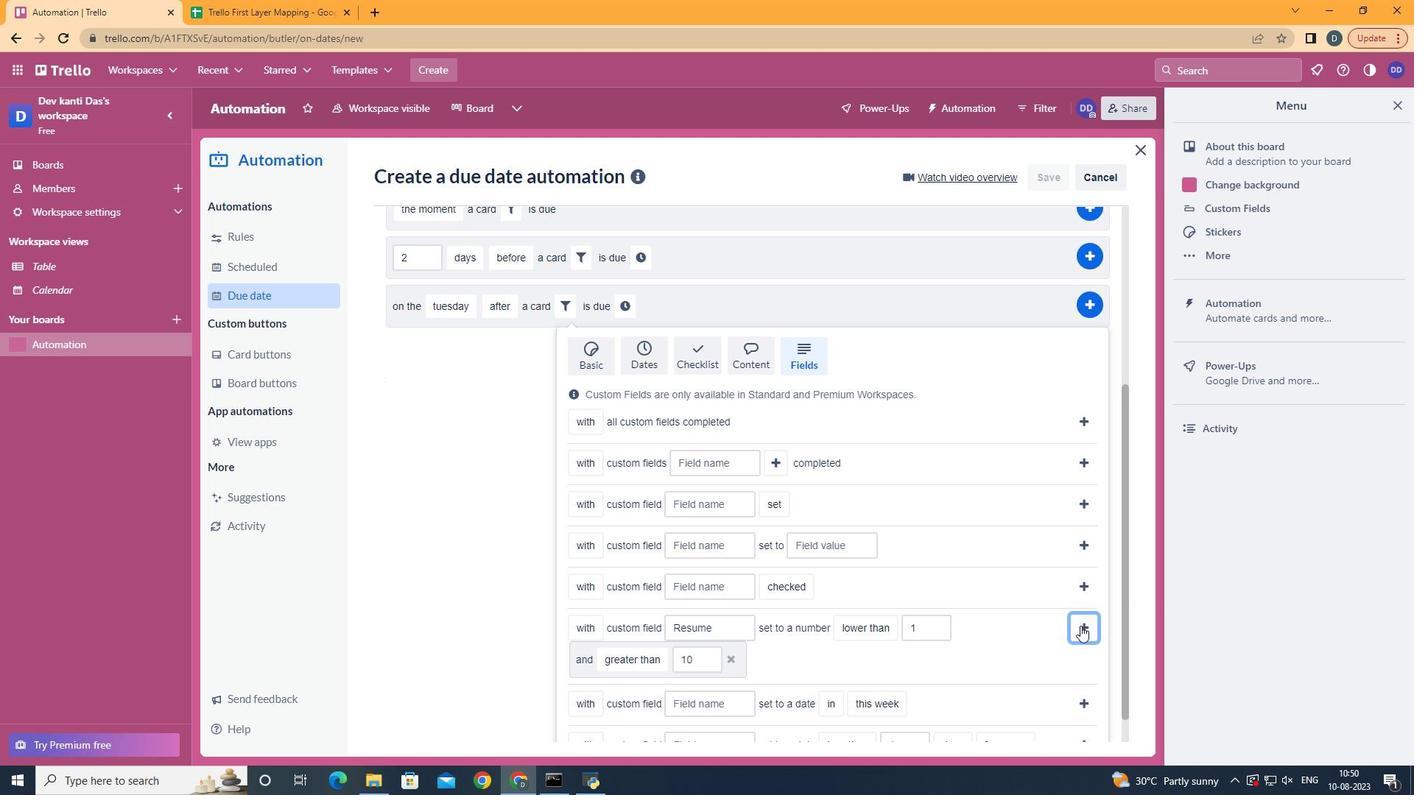 
Action: Mouse moved to (1018, 604)
Screenshot: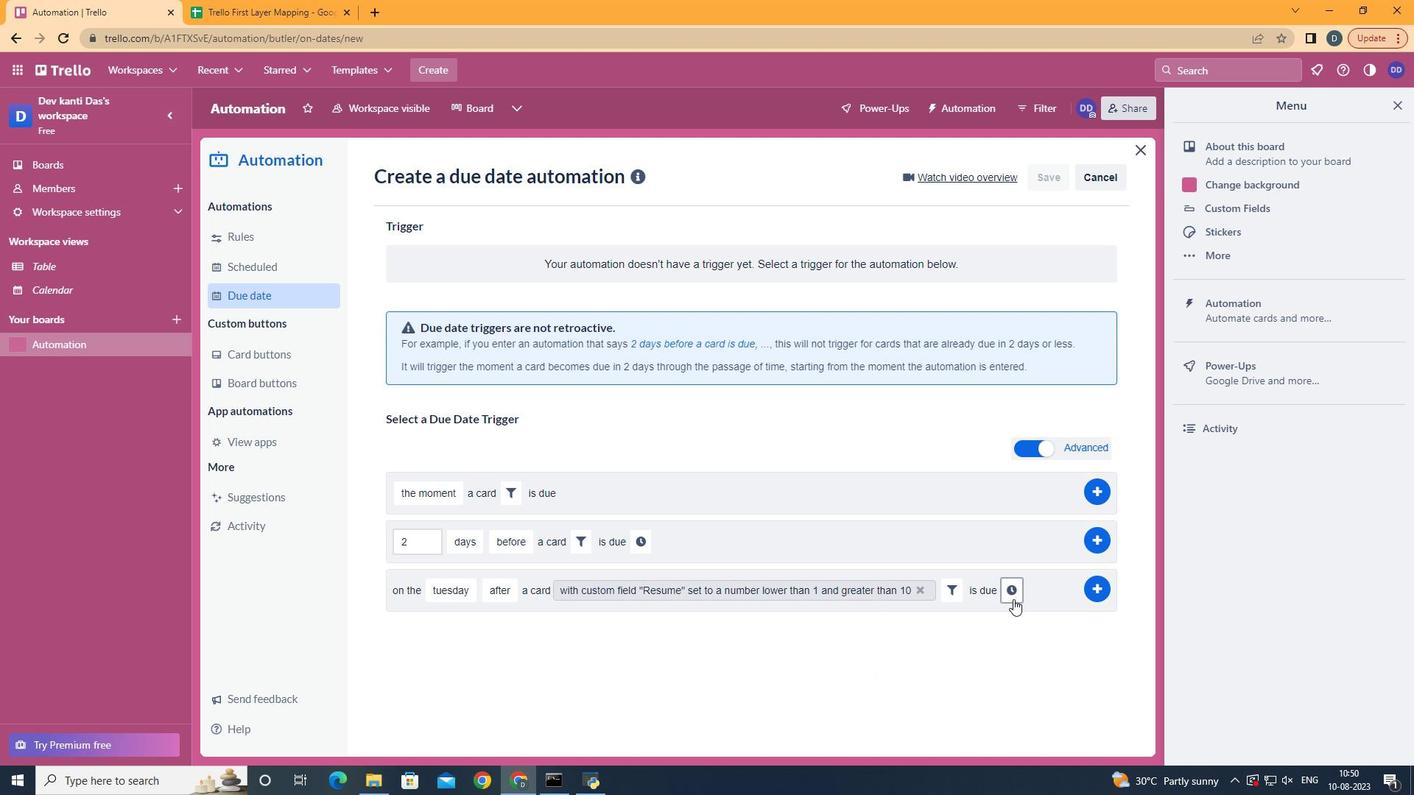 
Action: Mouse pressed left at (1018, 604)
Screenshot: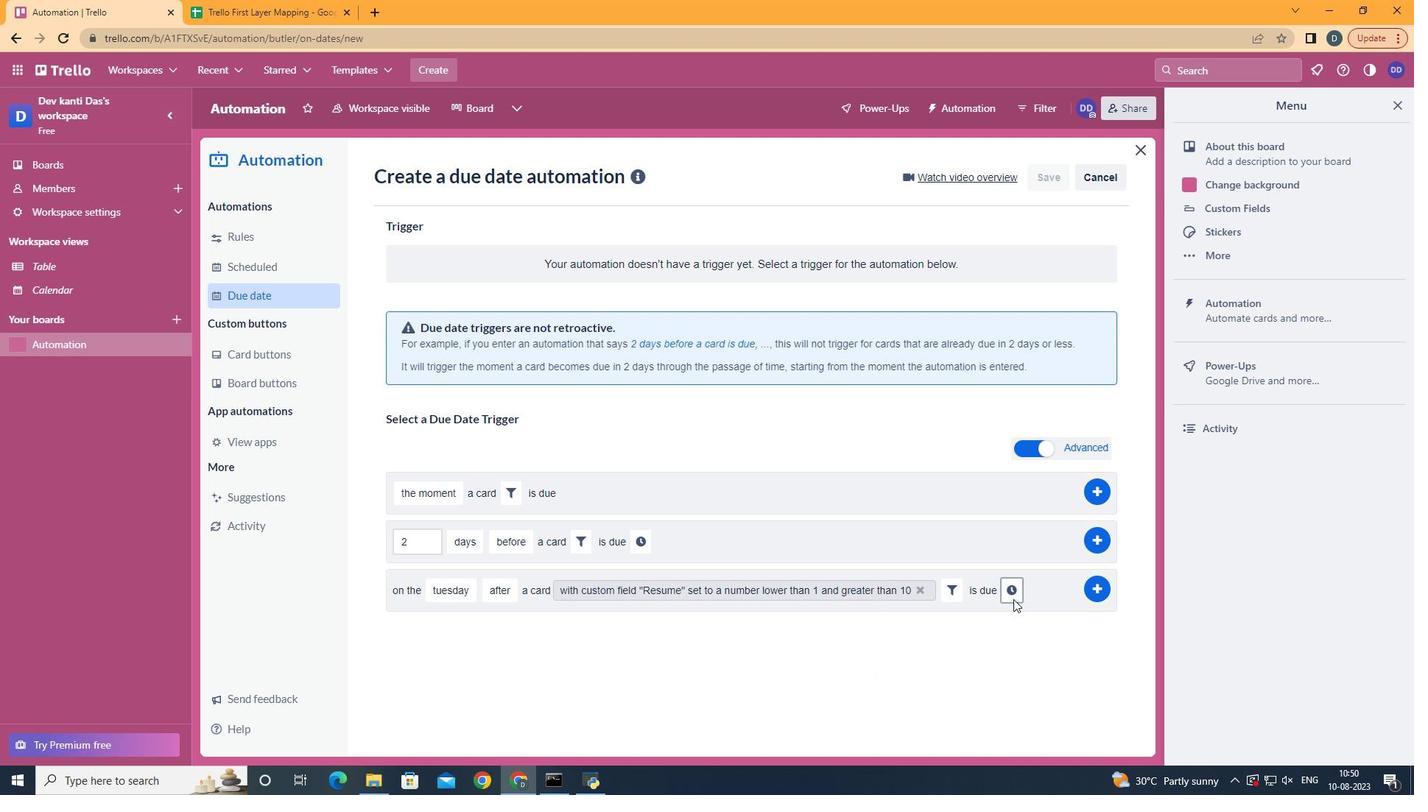 
Action: Mouse moved to (438, 636)
Screenshot: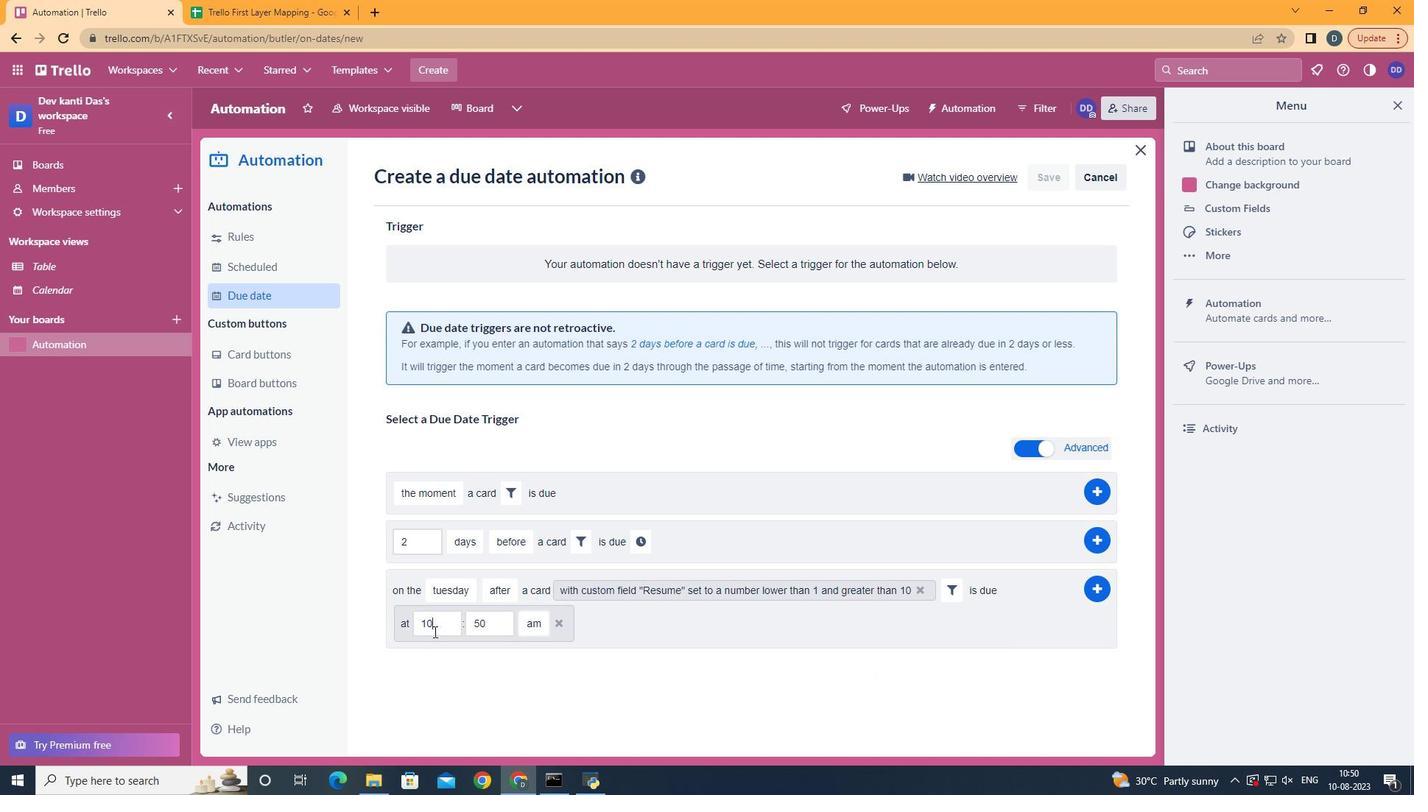 
Action: Mouse pressed left at (438, 636)
Screenshot: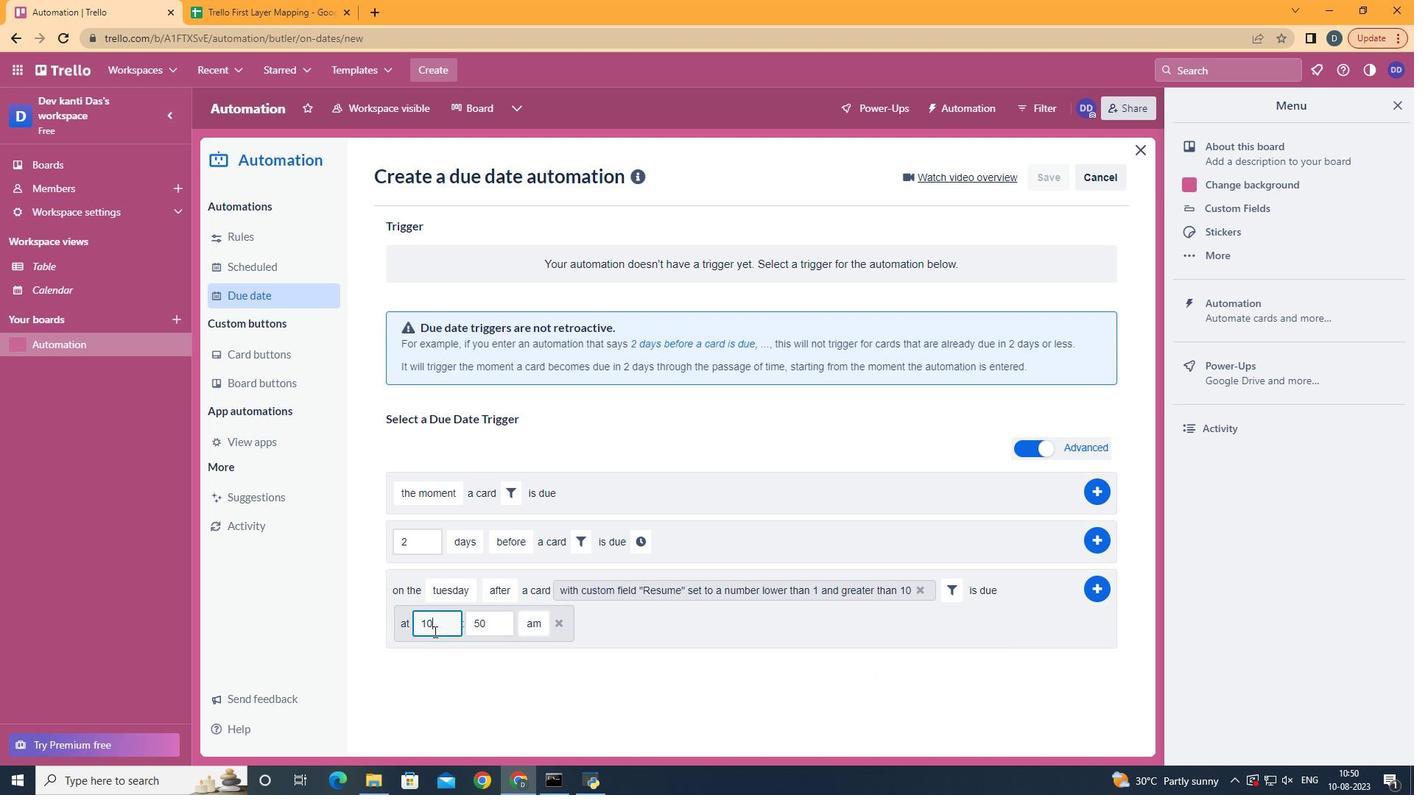 
Action: Mouse moved to (428, 640)
Screenshot: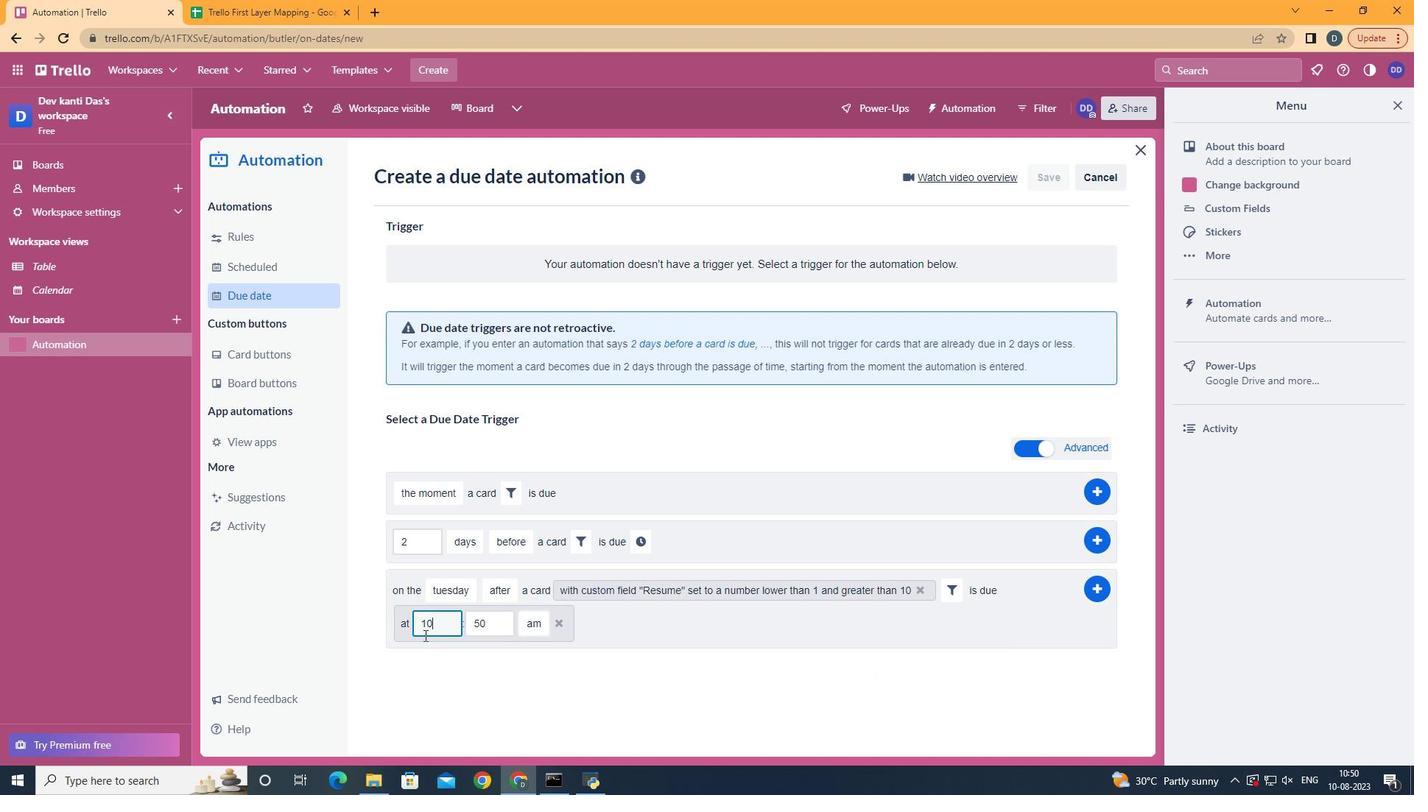 
Action: Key pressed <Key.backspace>1
Screenshot: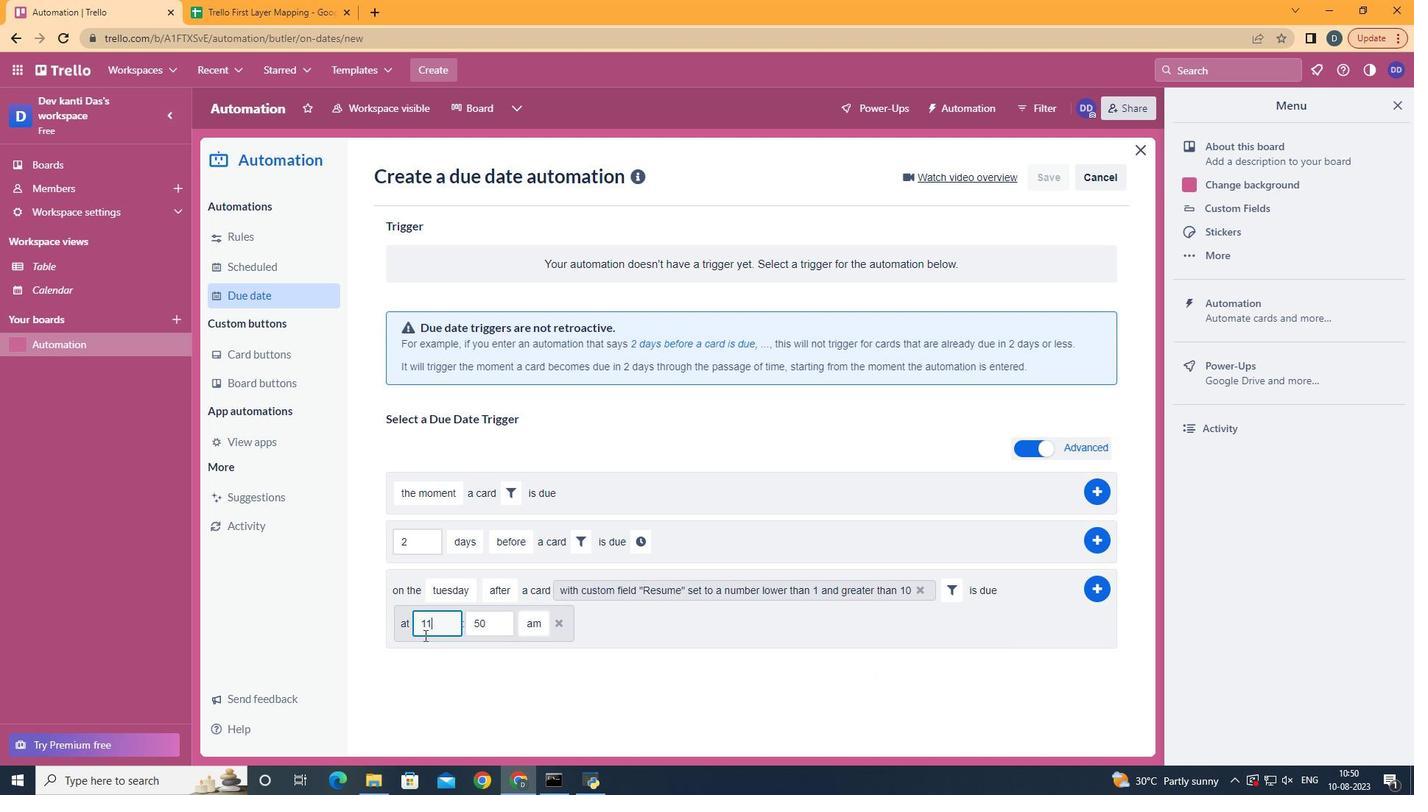 
Action: Mouse moved to (511, 635)
Screenshot: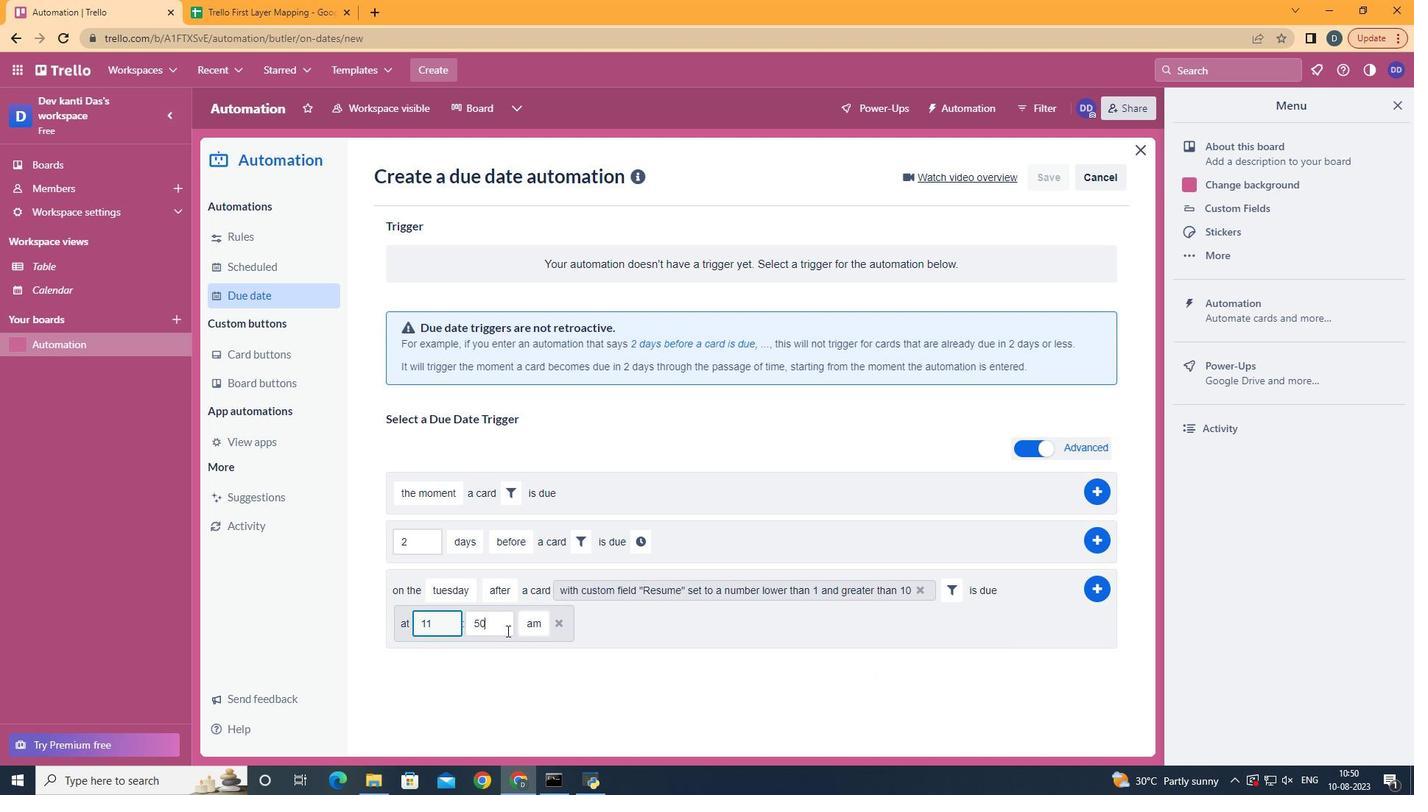 
Action: Mouse pressed left at (511, 635)
Screenshot: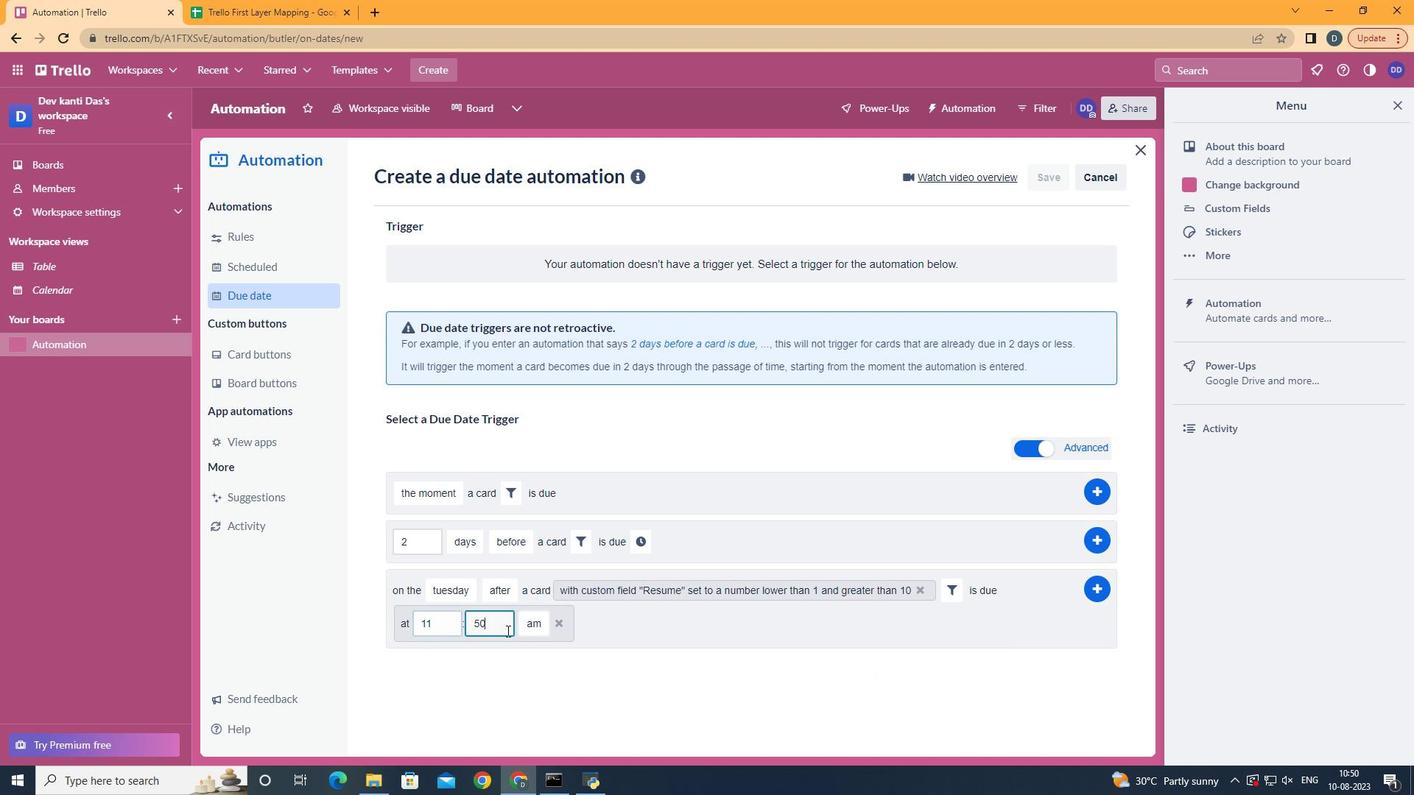 
Action: Key pressed <Key.backspace><Key.backspace>00
Screenshot: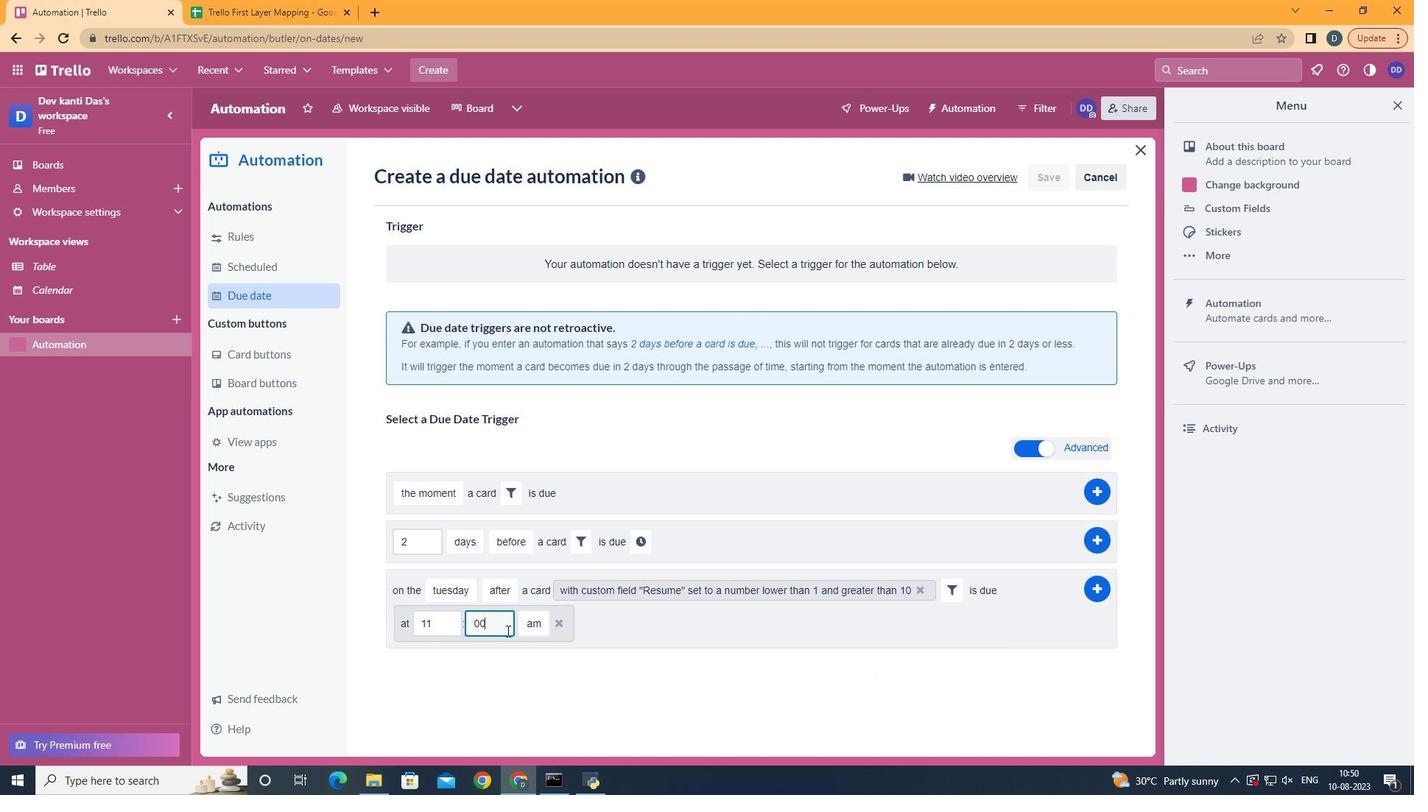 
Action: Mouse moved to (1107, 600)
Screenshot: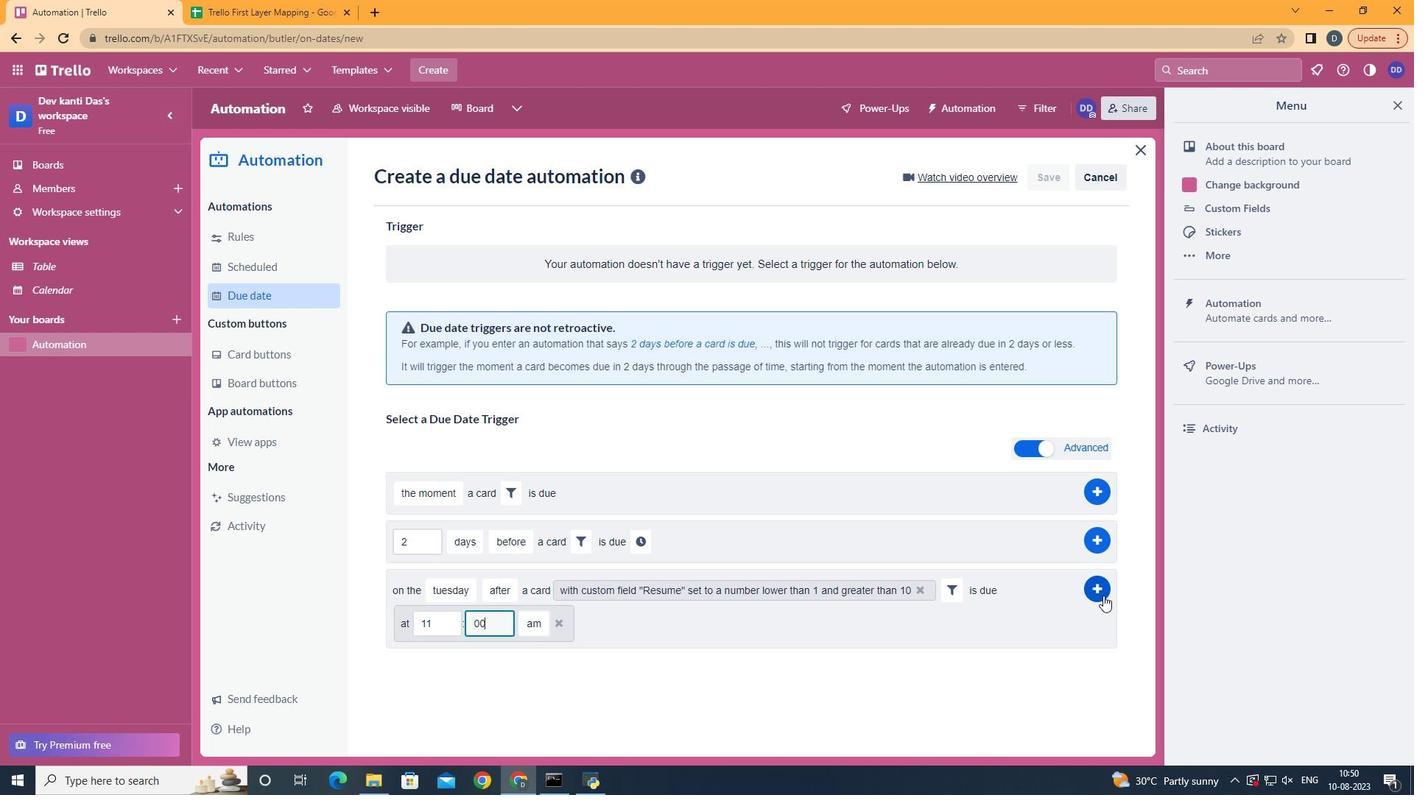 
Action: Mouse pressed left at (1107, 600)
Screenshot: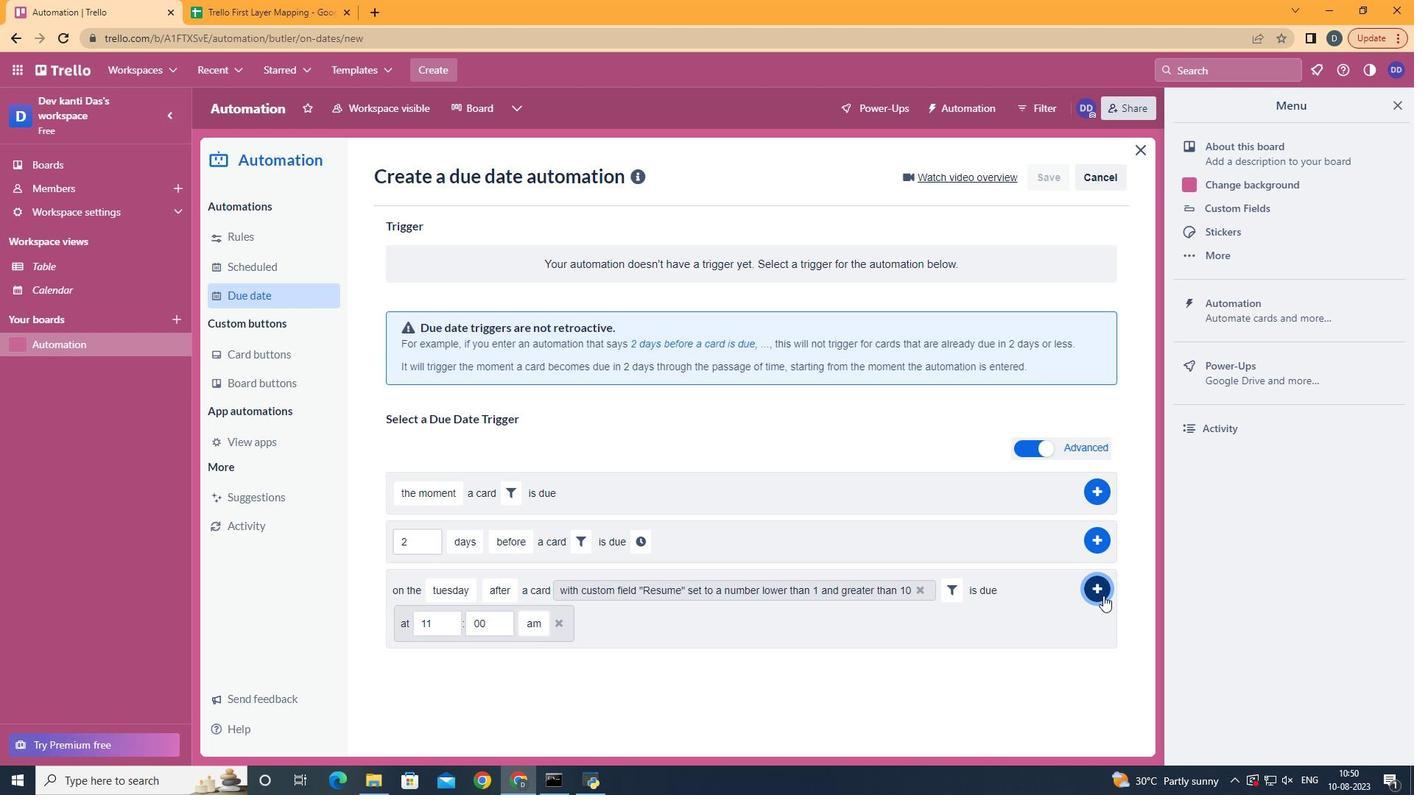 
Action: Mouse moved to (764, 460)
Screenshot: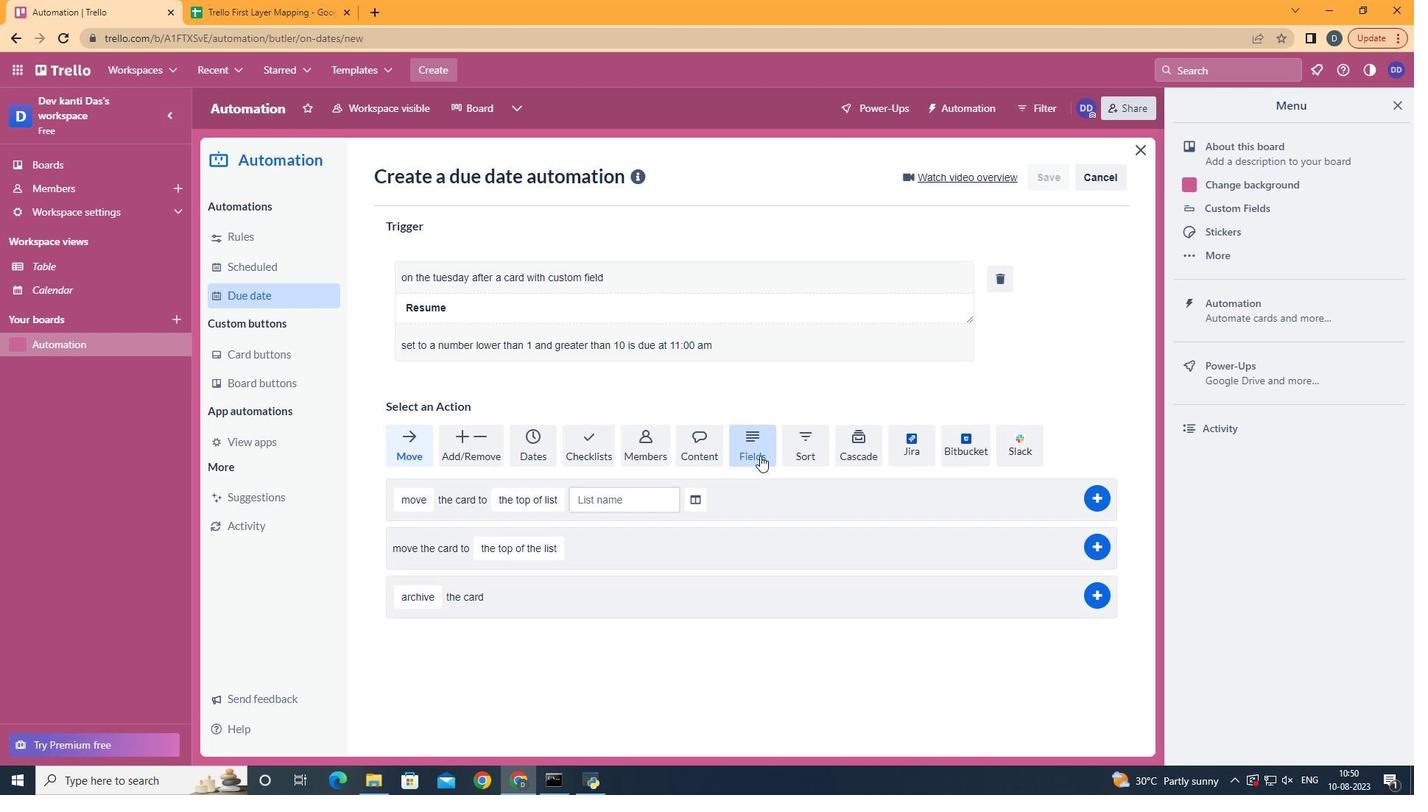 
